 Task: In the Contact  AdelineBaker101@roundabouttheatre.org, schedule and save the meeting with title: 'Introducing Our Products and Services ', Select date: '3 September, 2023', select start time: 12:00:PM. Add location in person New York with meeting description: Kindly join this meeting to understand Product Demo and Service Presentation.. Logged in from softage.1@softage.net
Action: Mouse moved to (111, 67)
Screenshot: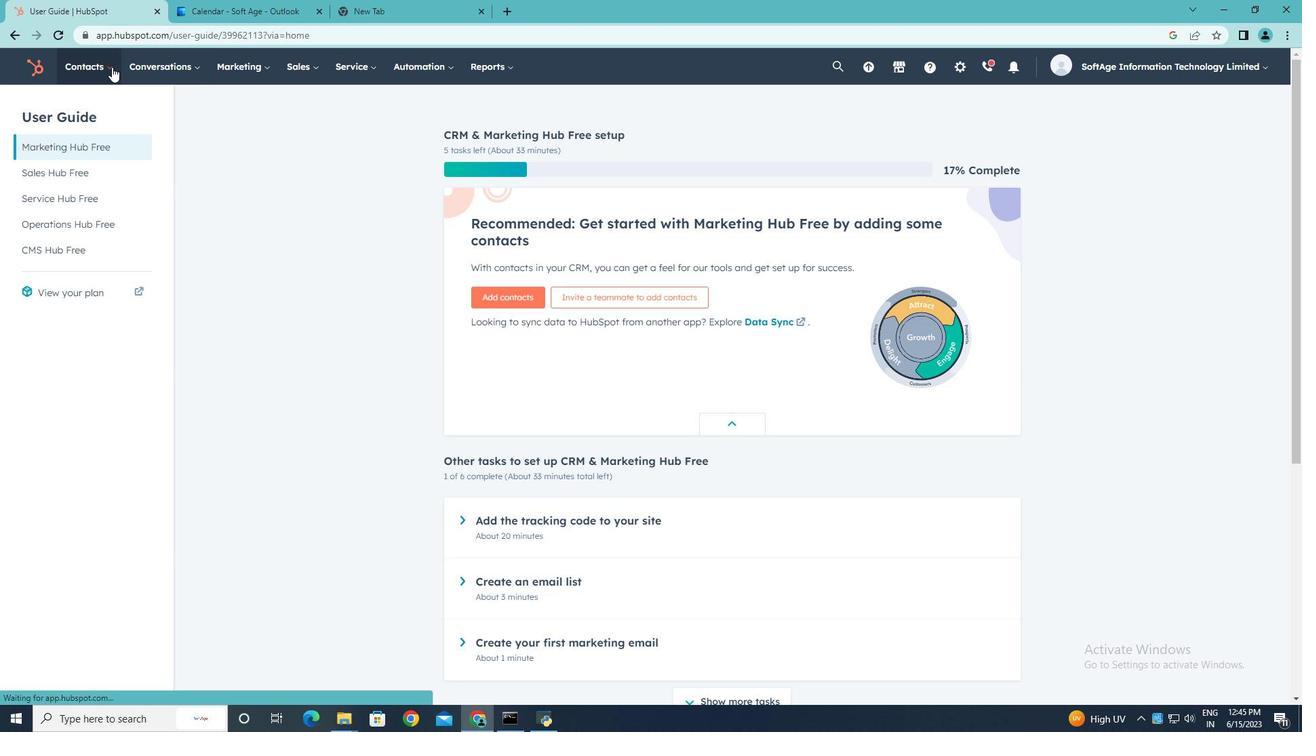 
Action: Mouse pressed left at (111, 67)
Screenshot: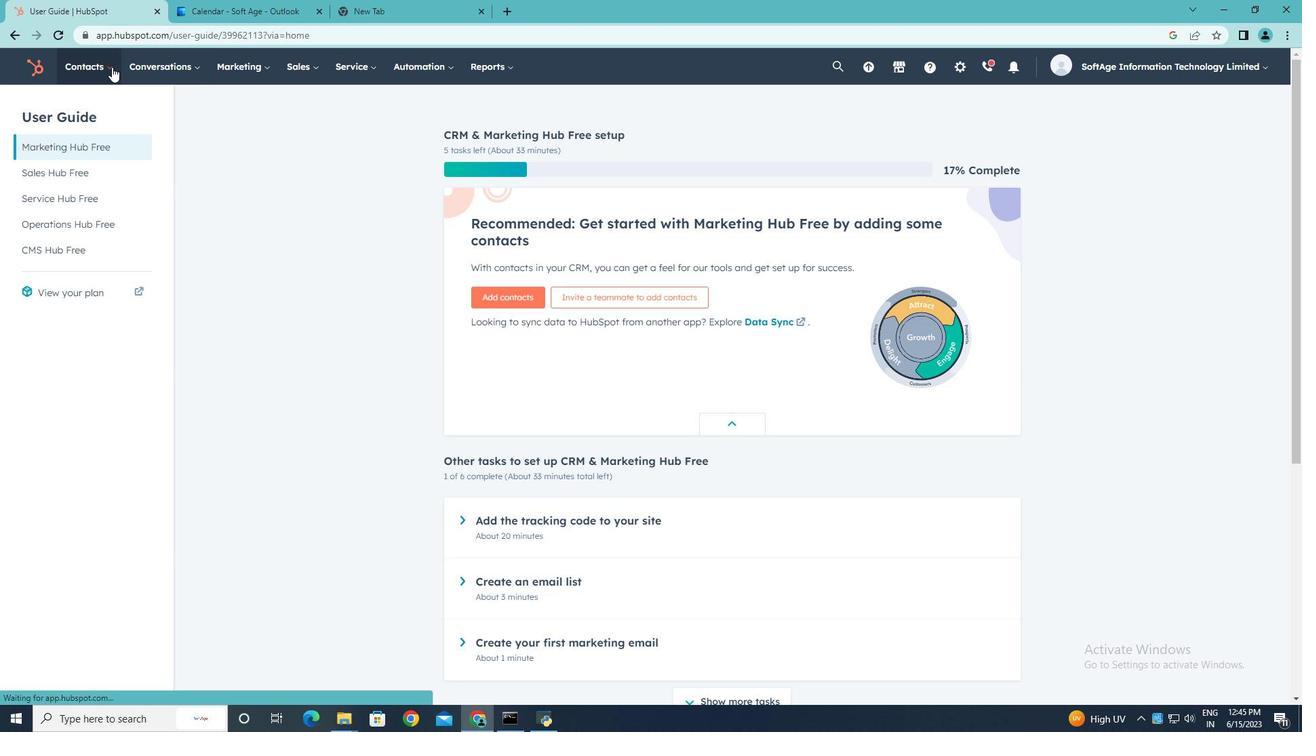 
Action: Mouse moved to (100, 104)
Screenshot: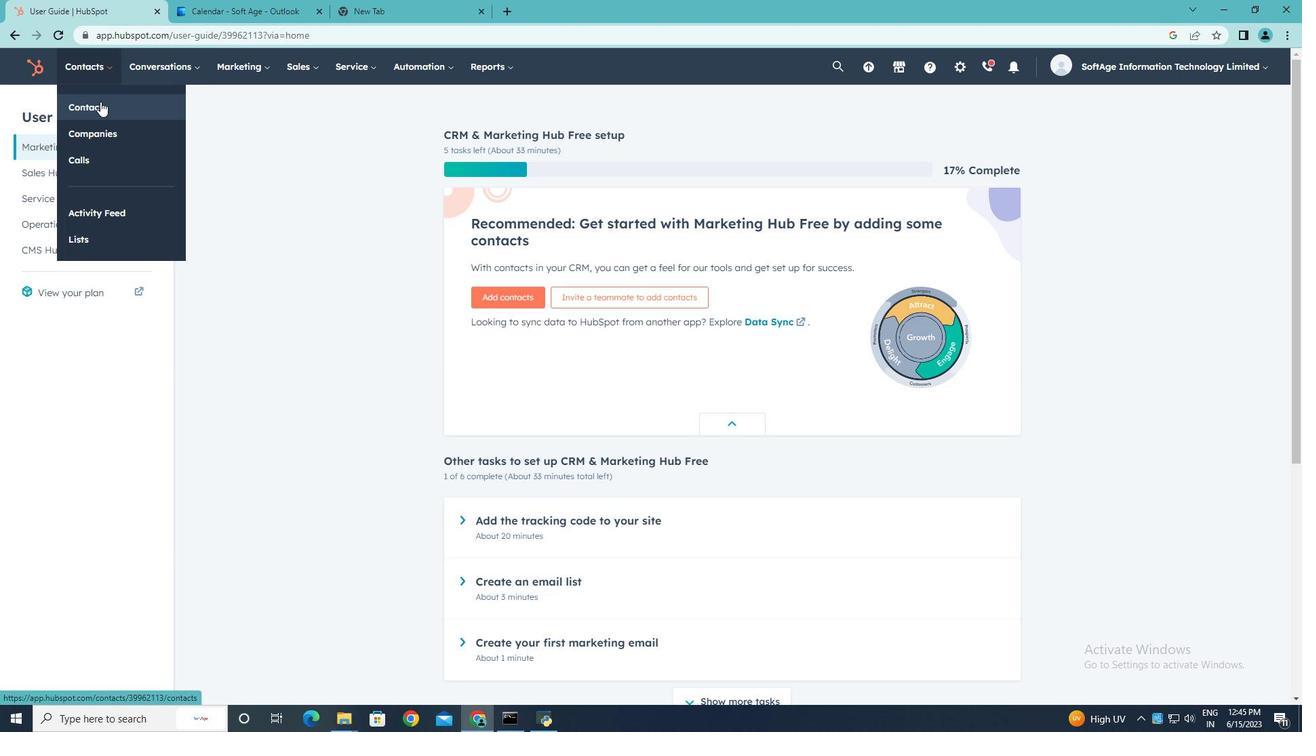 
Action: Mouse pressed left at (100, 104)
Screenshot: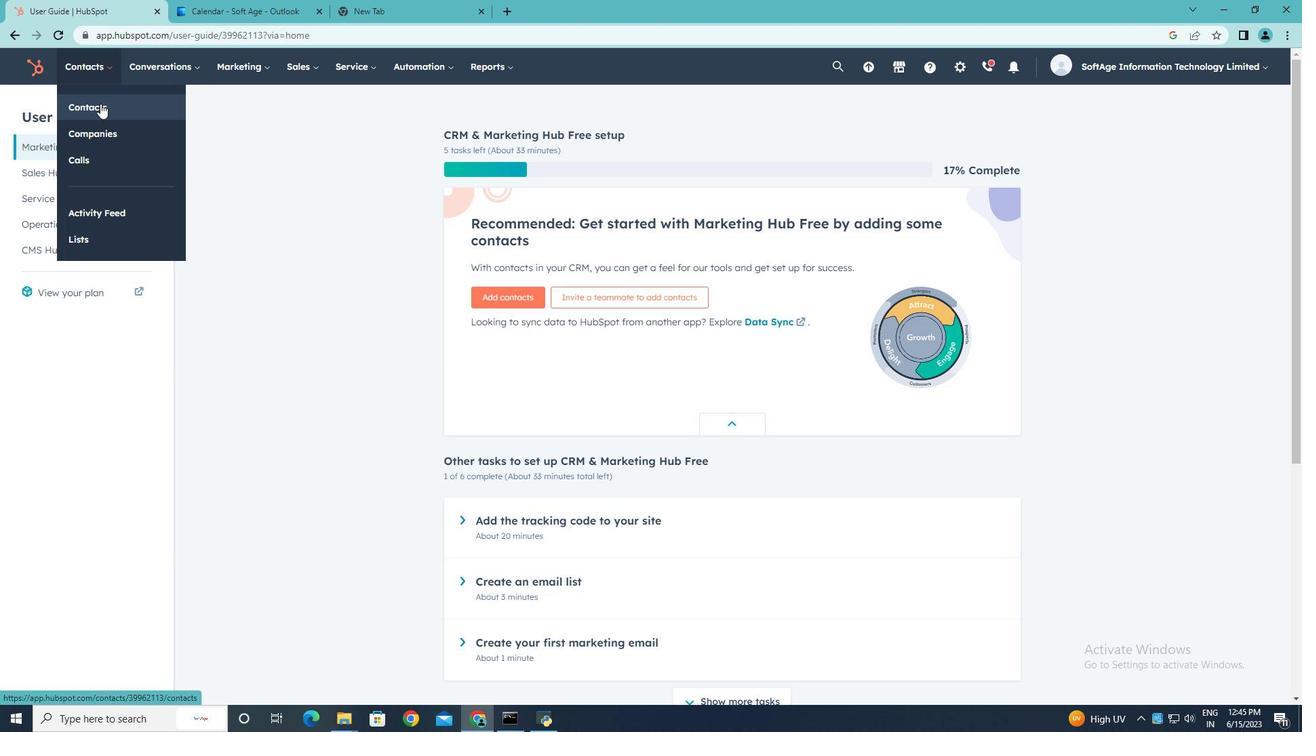 
Action: Mouse moved to (69, 223)
Screenshot: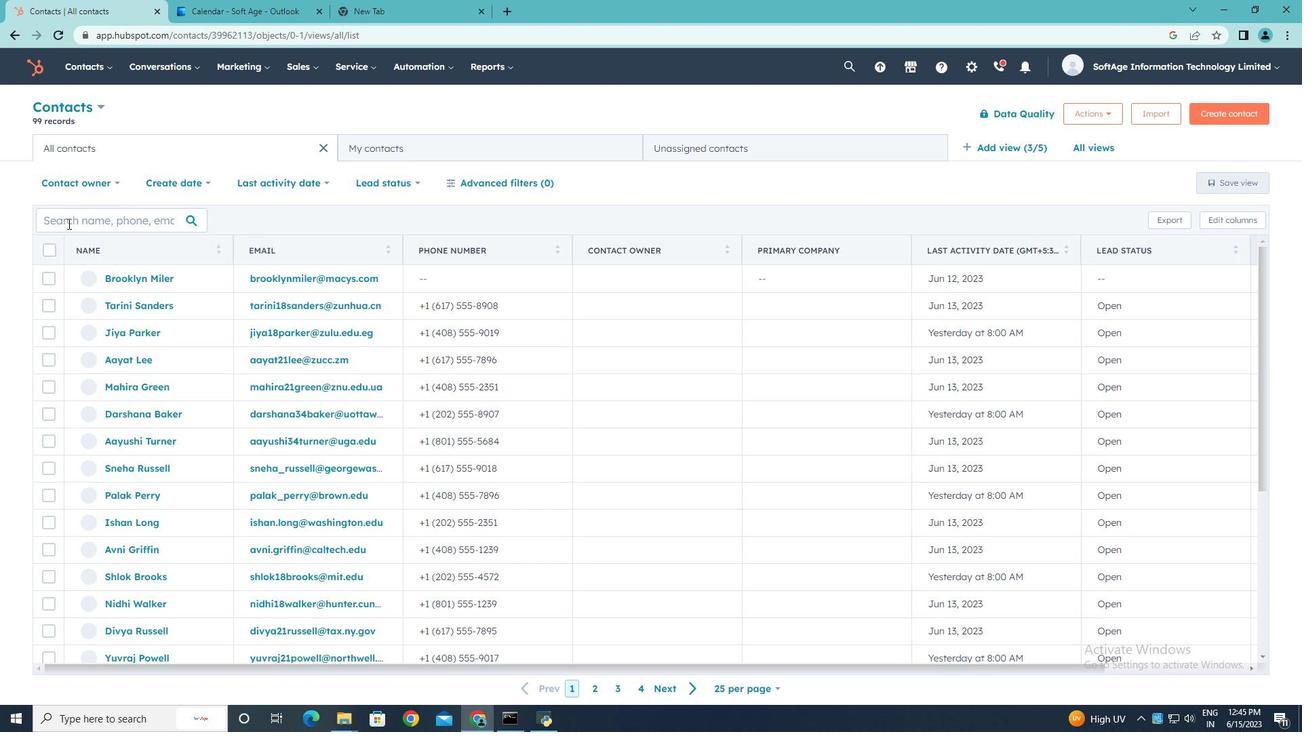 
Action: Mouse pressed left at (69, 223)
Screenshot: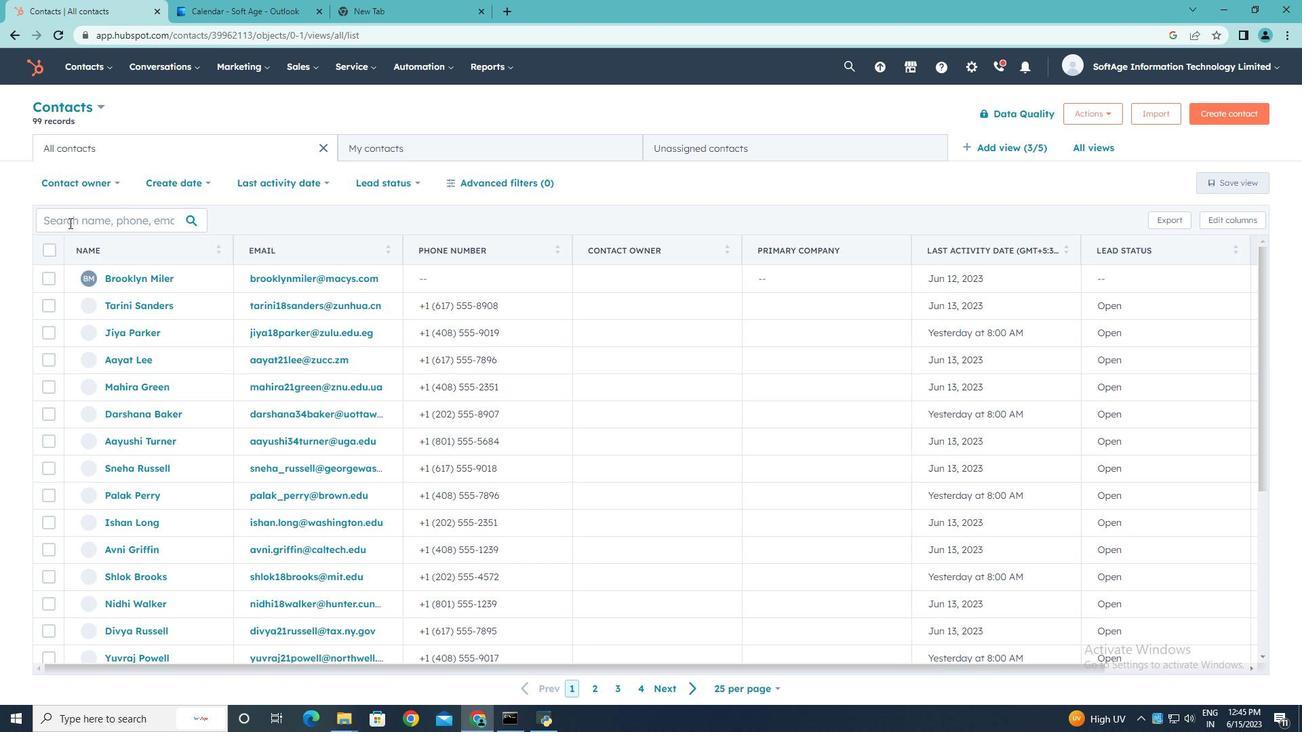 
Action: Key pressed <Key.shift>Adeline<Key.shift>Baker101<Key.shift>@roundabouttheatre.org
Screenshot: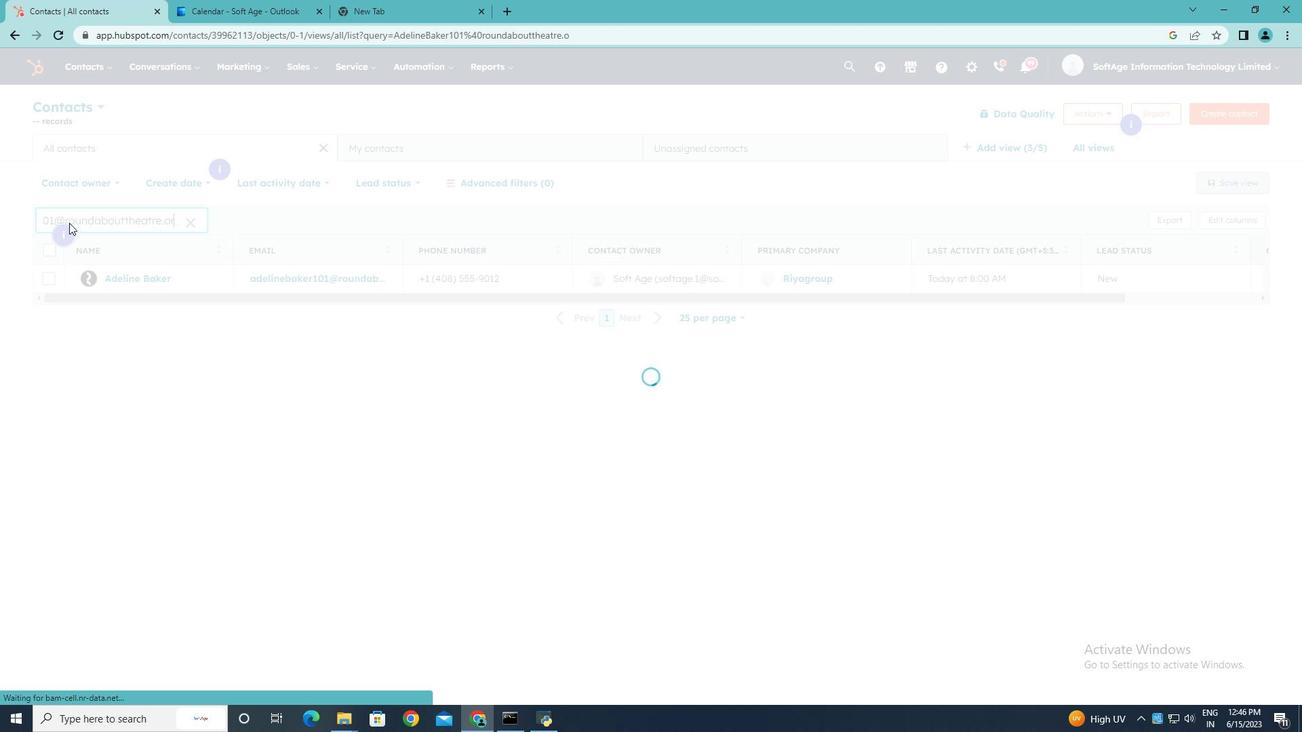 
Action: Mouse moved to (130, 277)
Screenshot: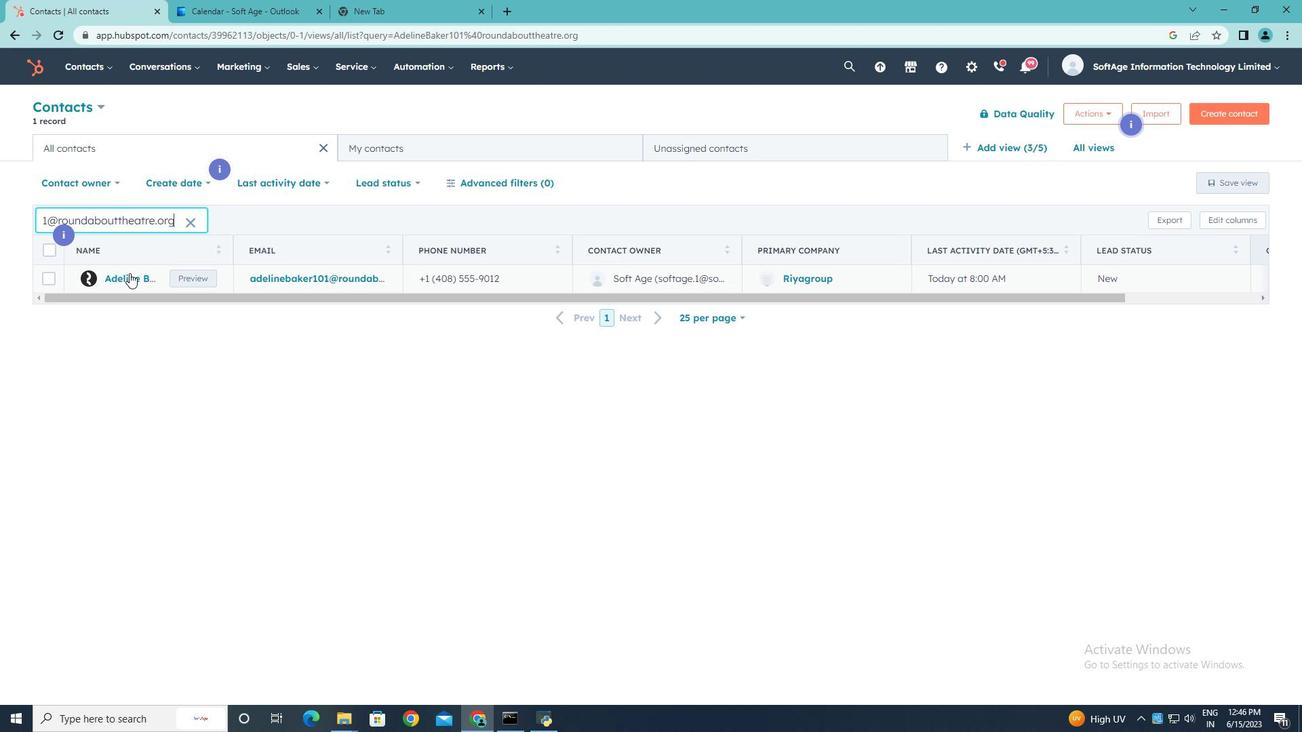 
Action: Mouse pressed left at (130, 277)
Screenshot: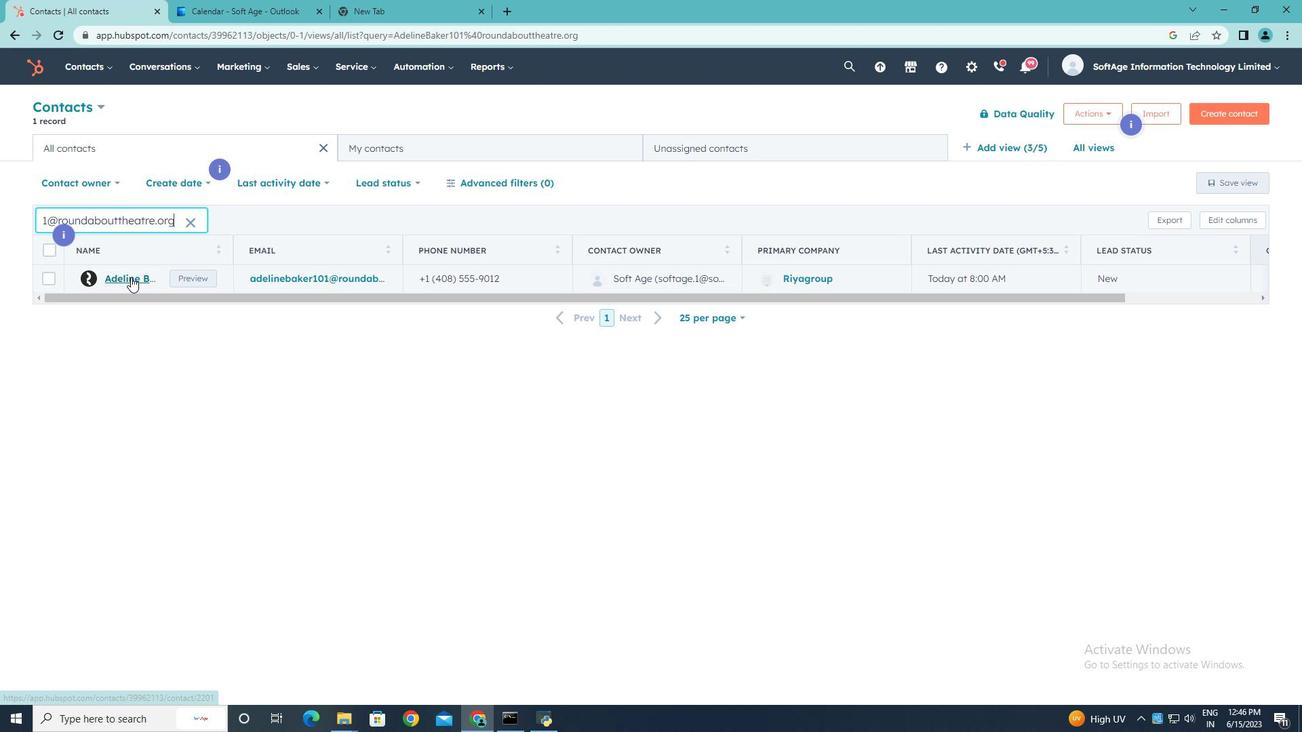 
Action: Mouse moved to (217, 222)
Screenshot: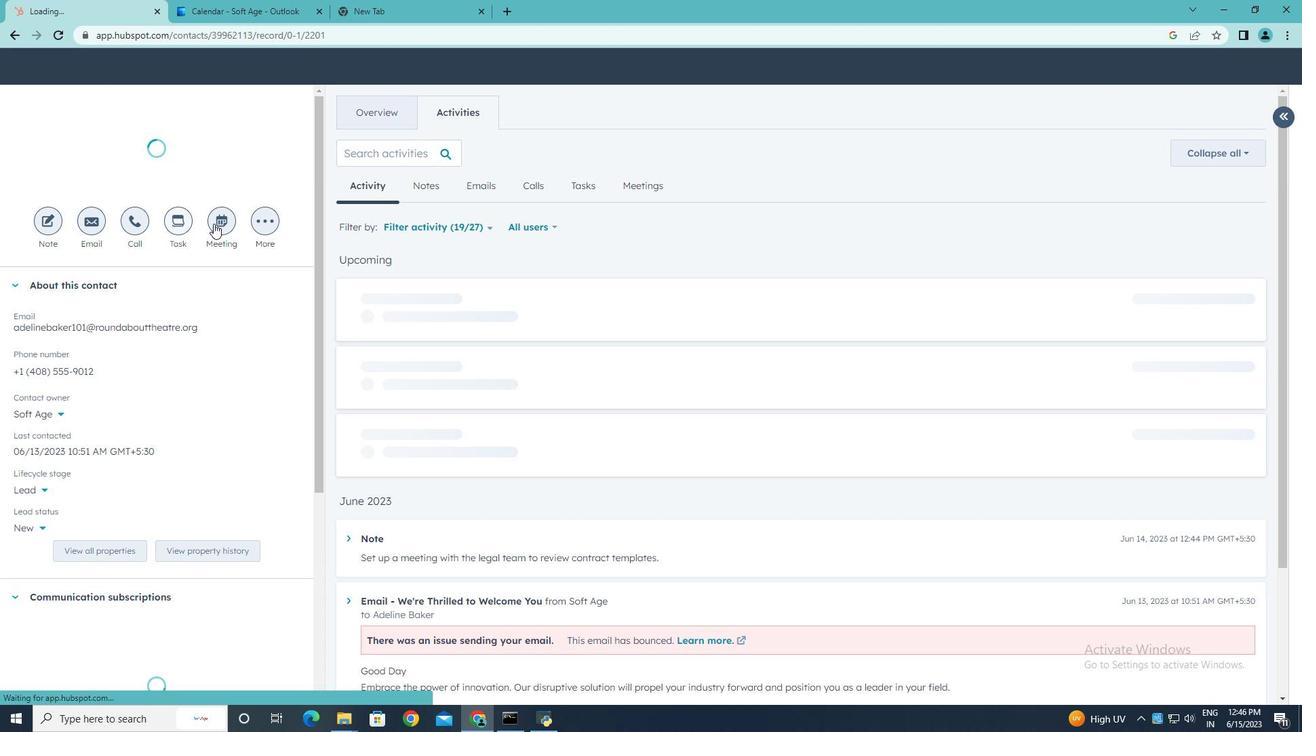 
Action: Mouse pressed left at (217, 222)
Screenshot: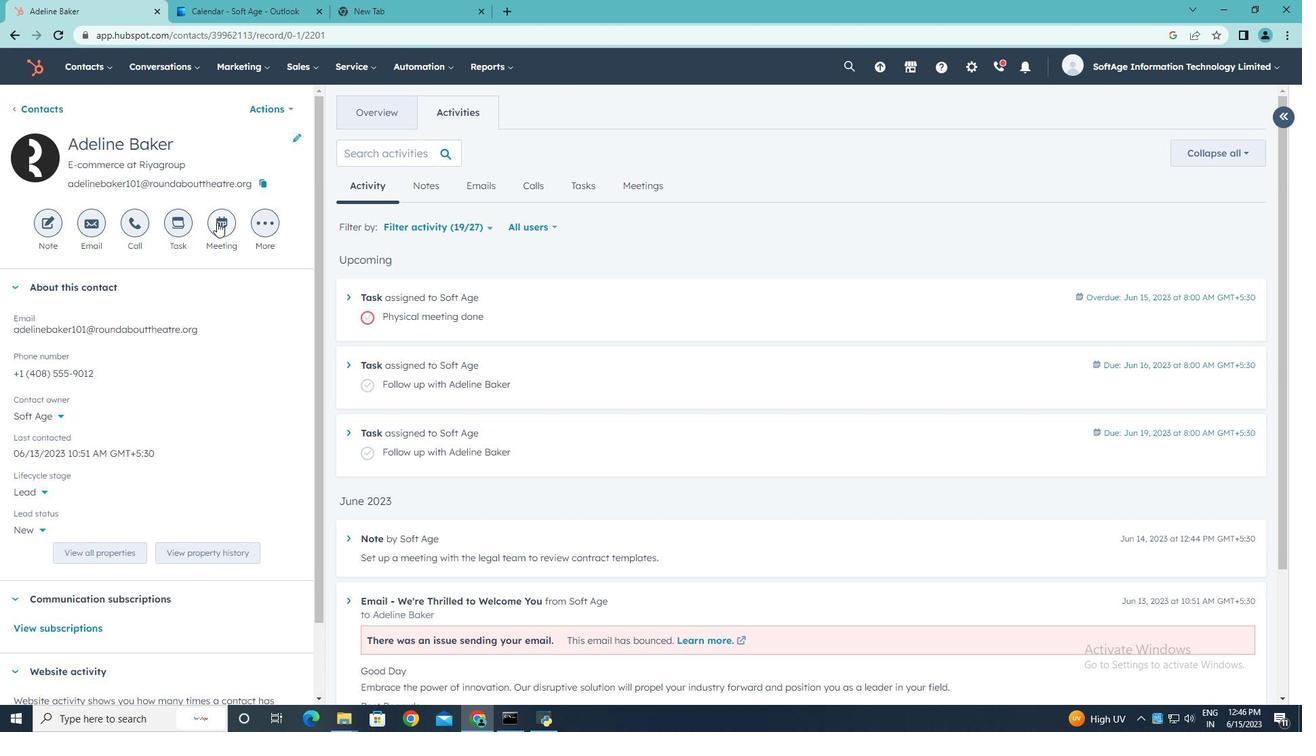 
Action: Key pressed <Key.shift>Introducing<Key.space><Key.shift>Our<Key.space><Key.shift>Pt<Key.backspace>roducts<Key.space><Key.shift>and<Key.space><Key.shift>Services.
Screenshot: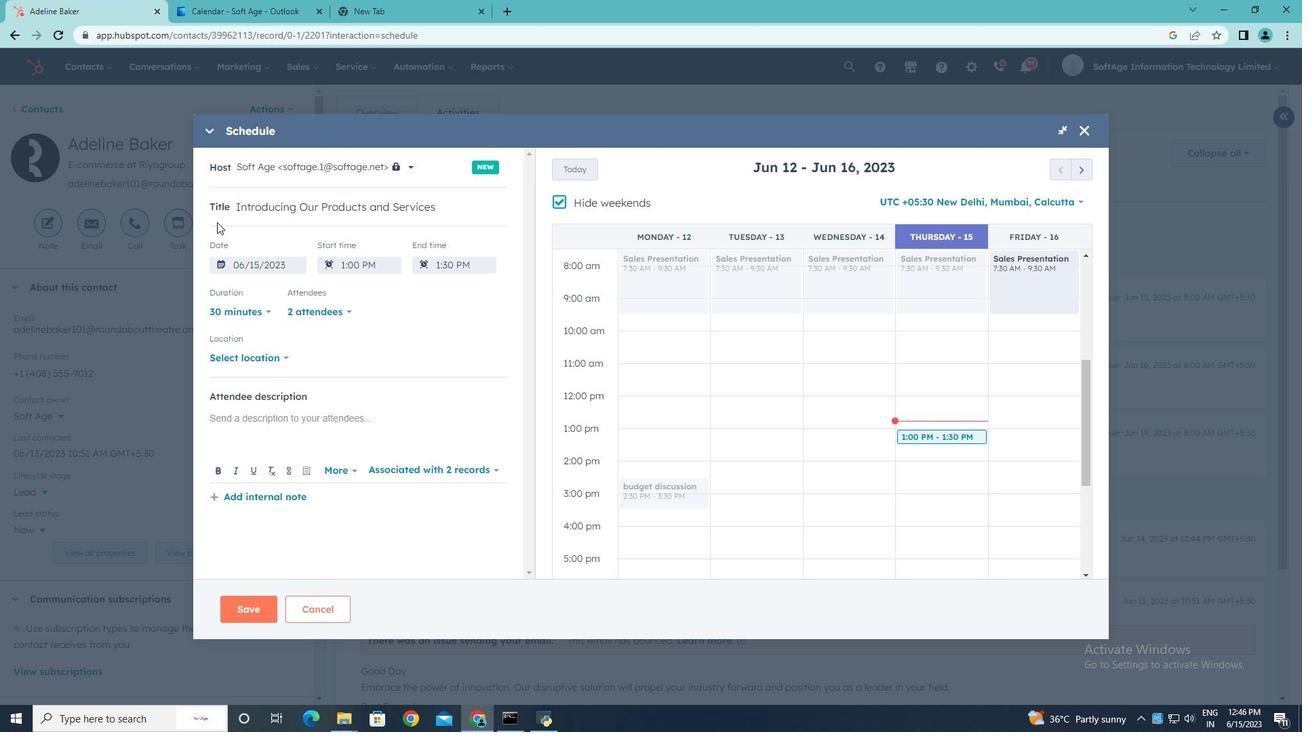 
Action: Mouse moved to (558, 198)
Screenshot: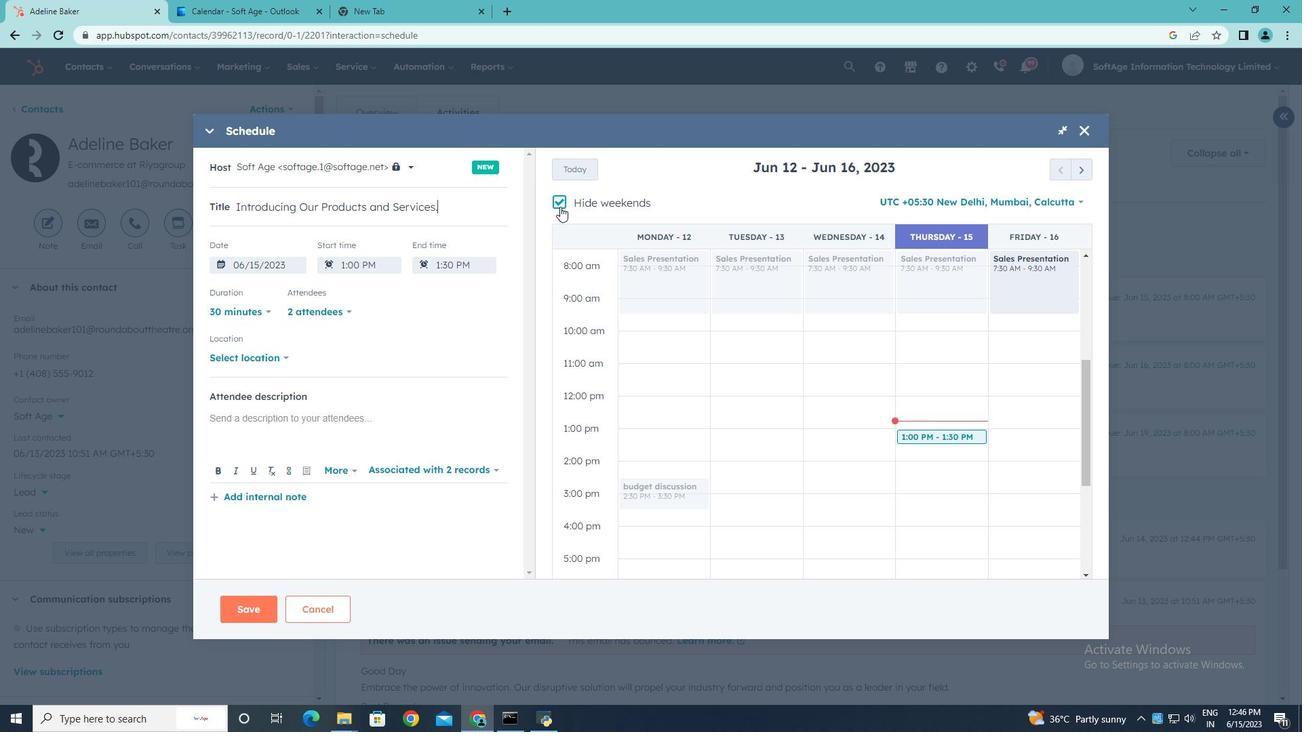 
Action: Mouse pressed left at (558, 198)
Screenshot: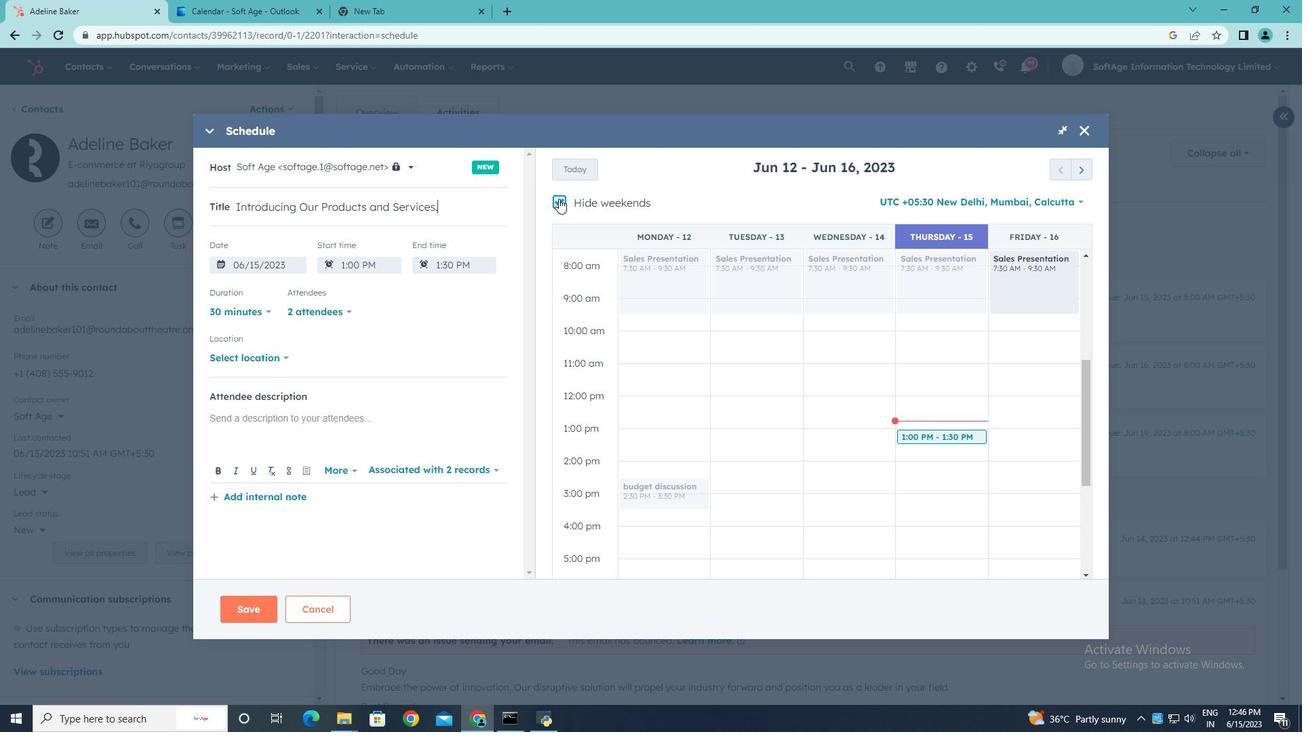 
Action: Mouse moved to (1081, 170)
Screenshot: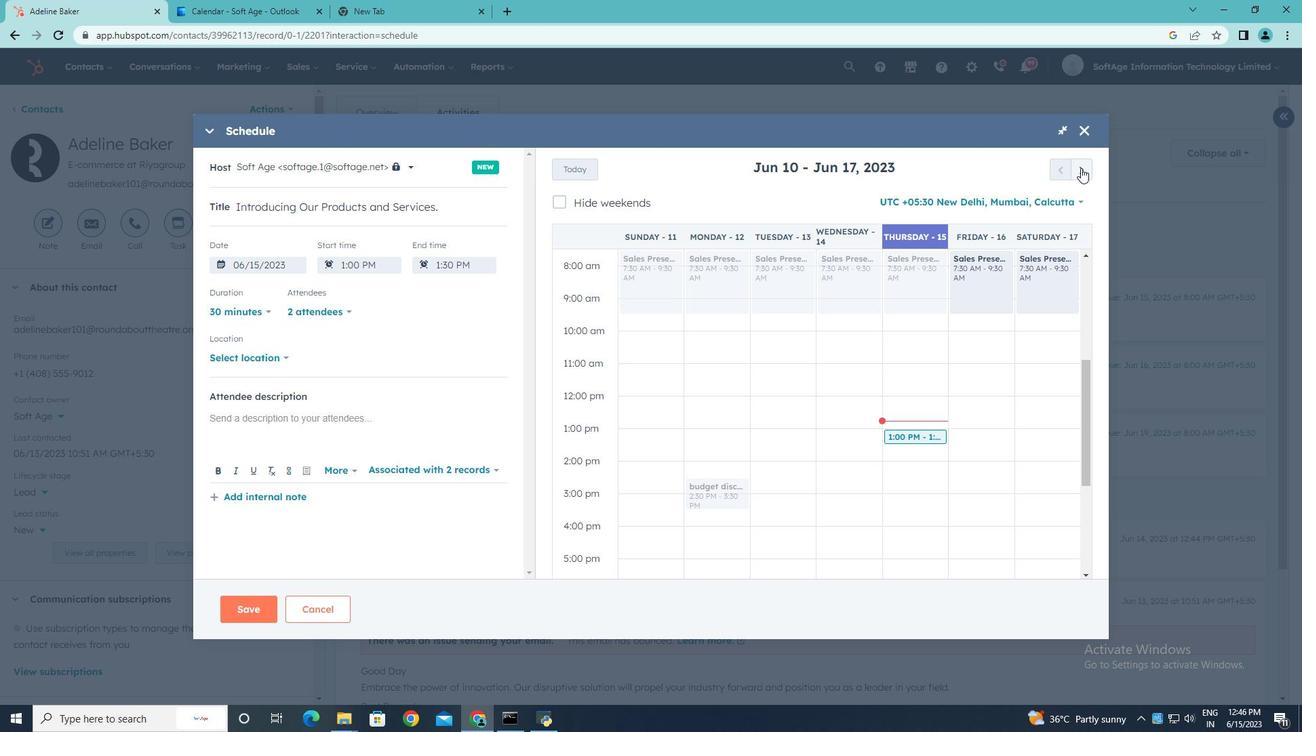 
Action: Mouse pressed left at (1081, 170)
Screenshot: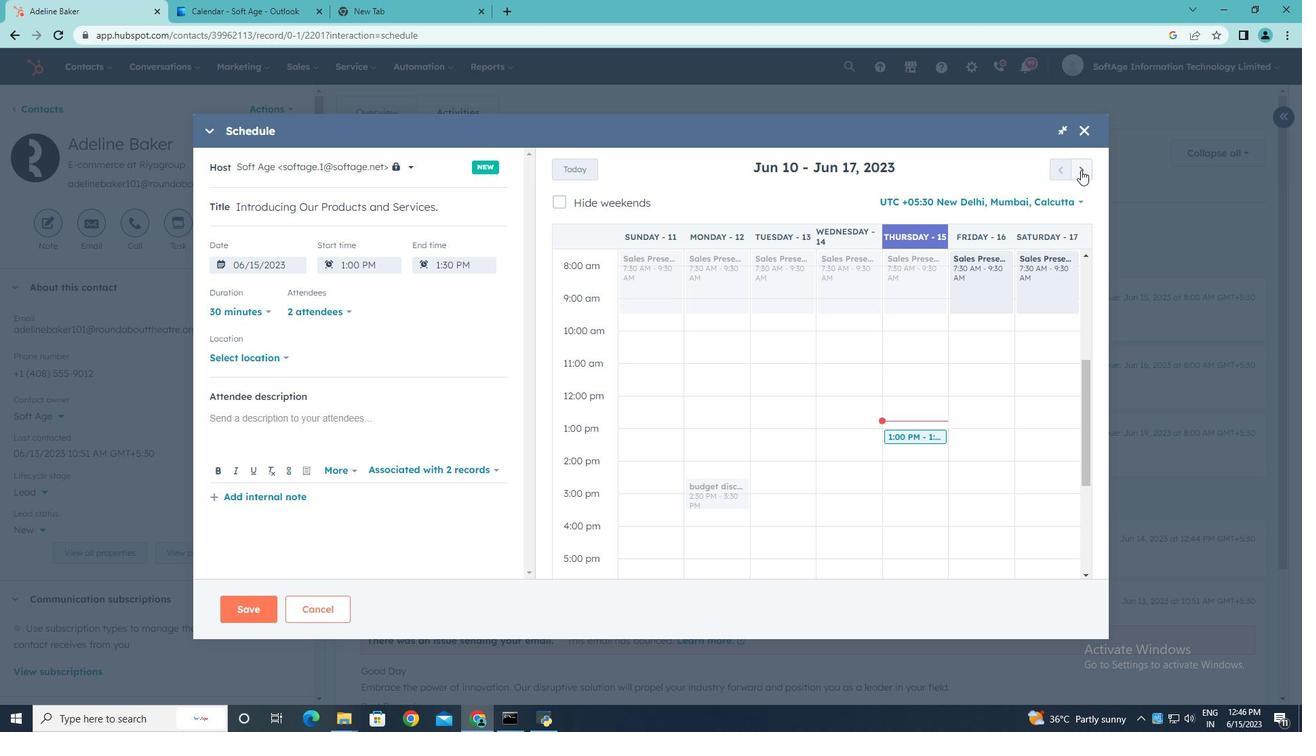 
Action: Mouse pressed left at (1081, 170)
Screenshot: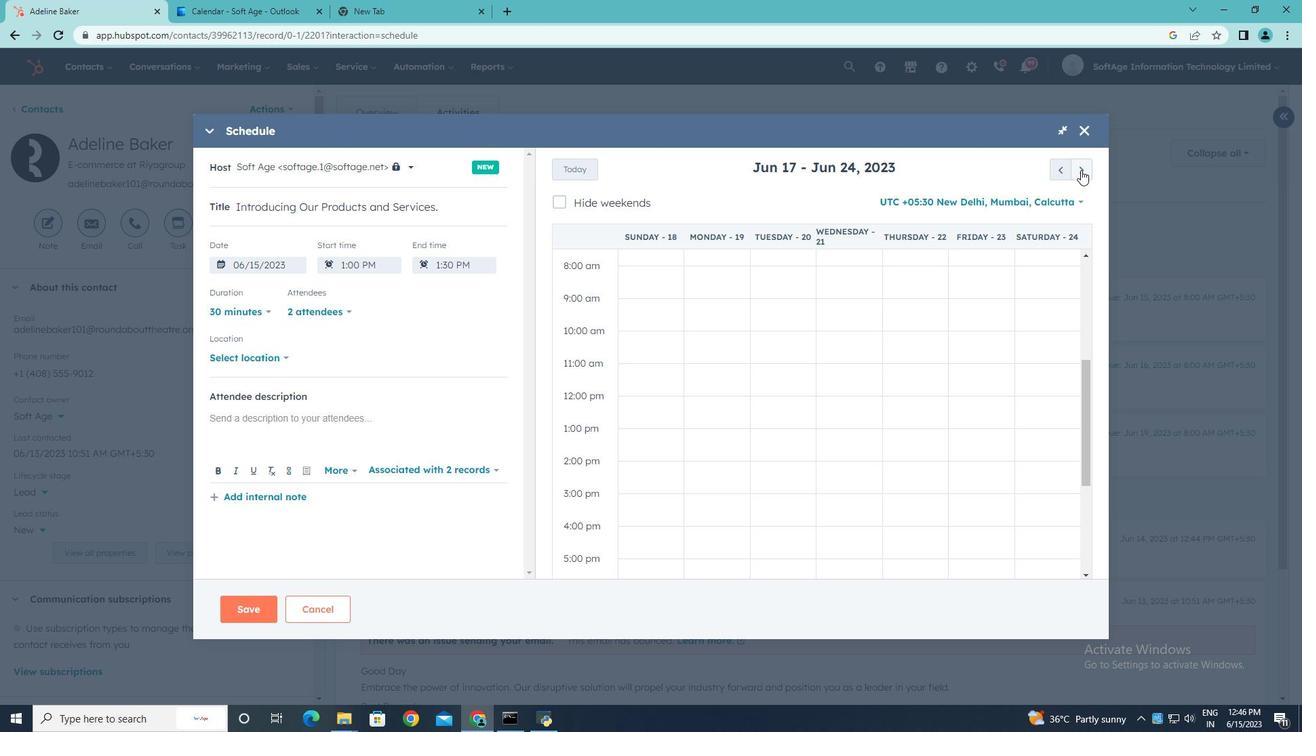 
Action: Mouse pressed left at (1081, 170)
Screenshot: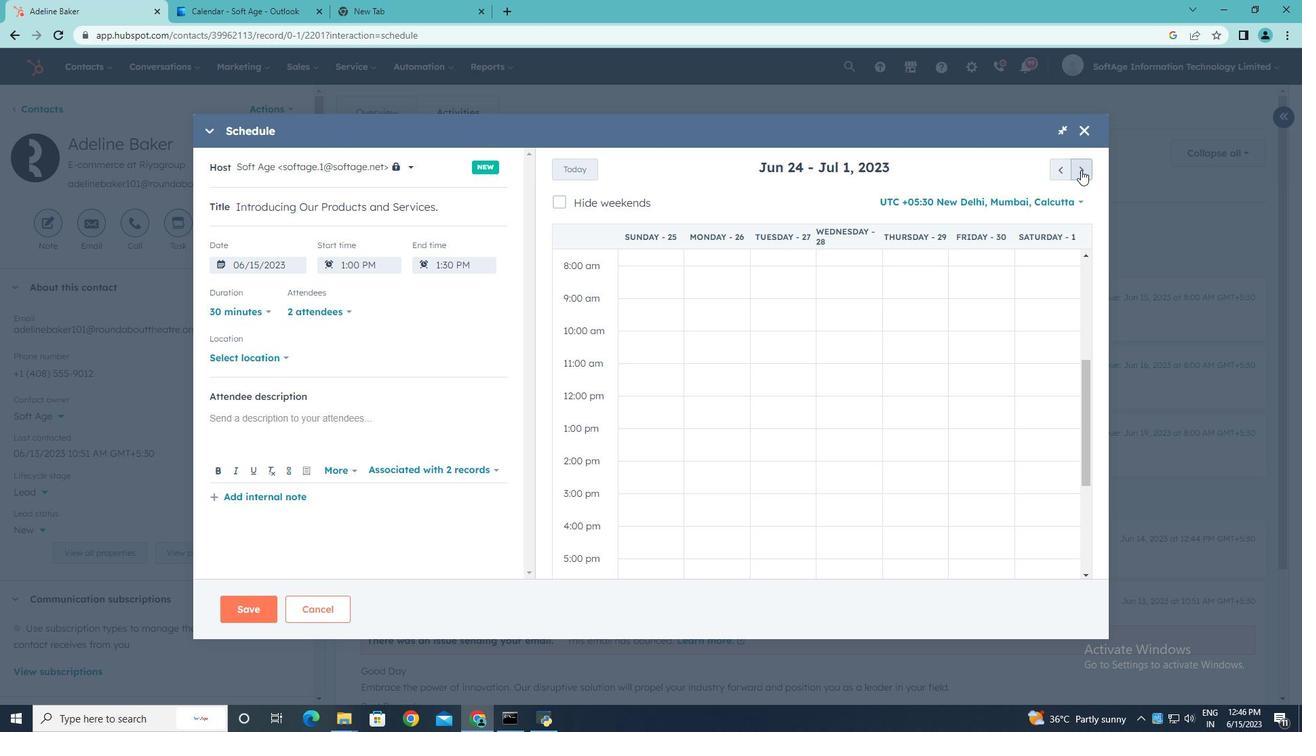 
Action: Mouse pressed left at (1081, 170)
Screenshot: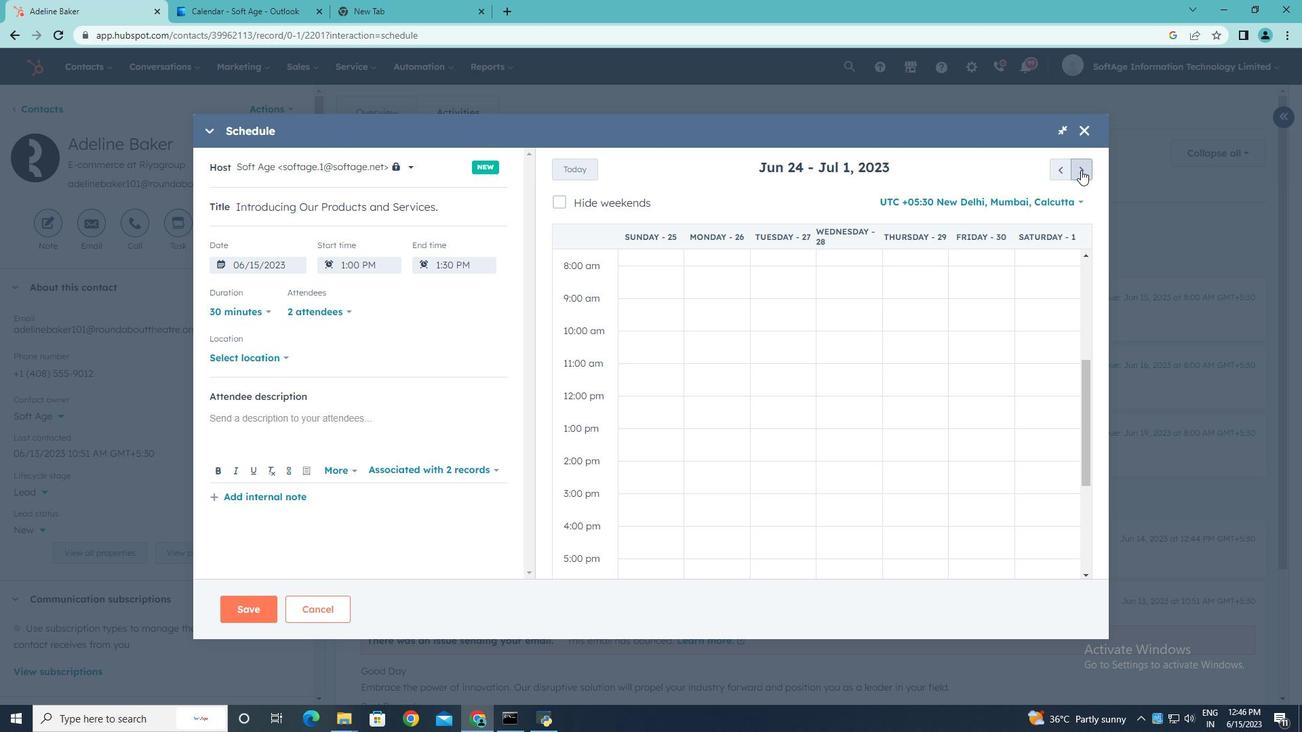 
Action: Mouse pressed left at (1081, 170)
Screenshot: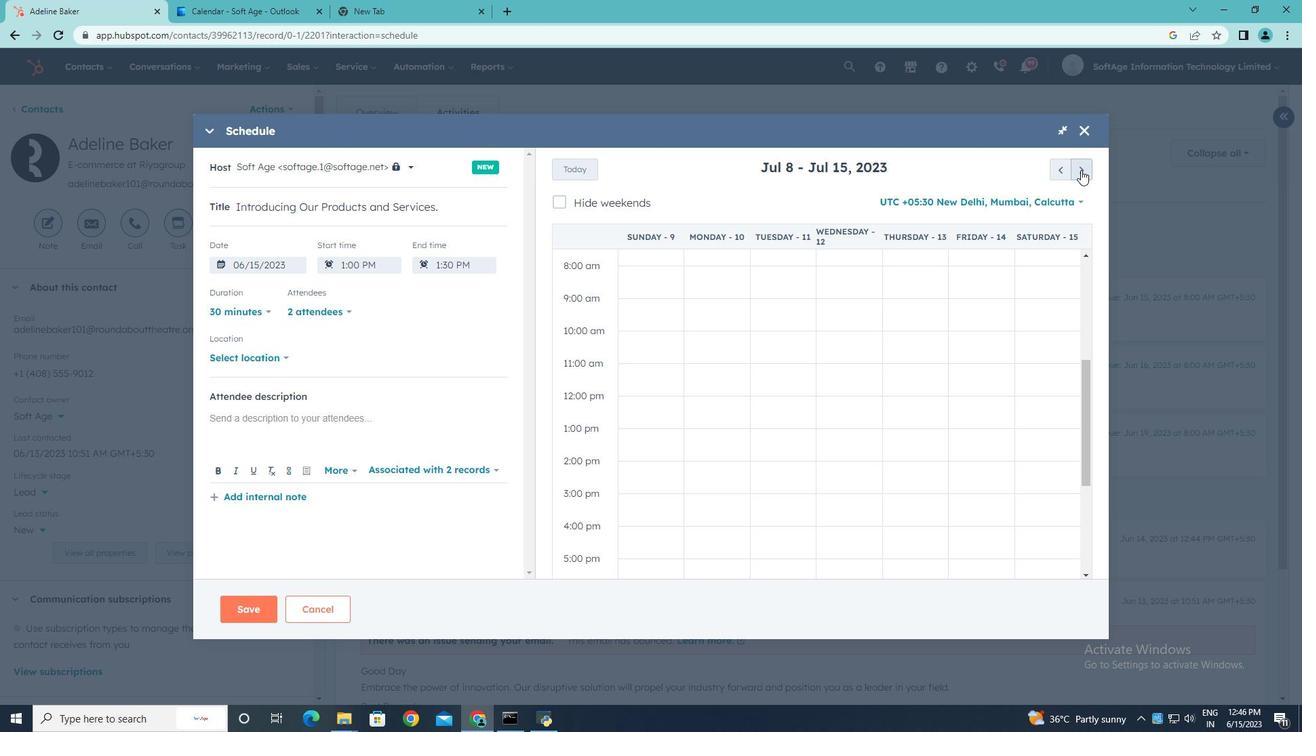 
Action: Mouse pressed left at (1081, 170)
Screenshot: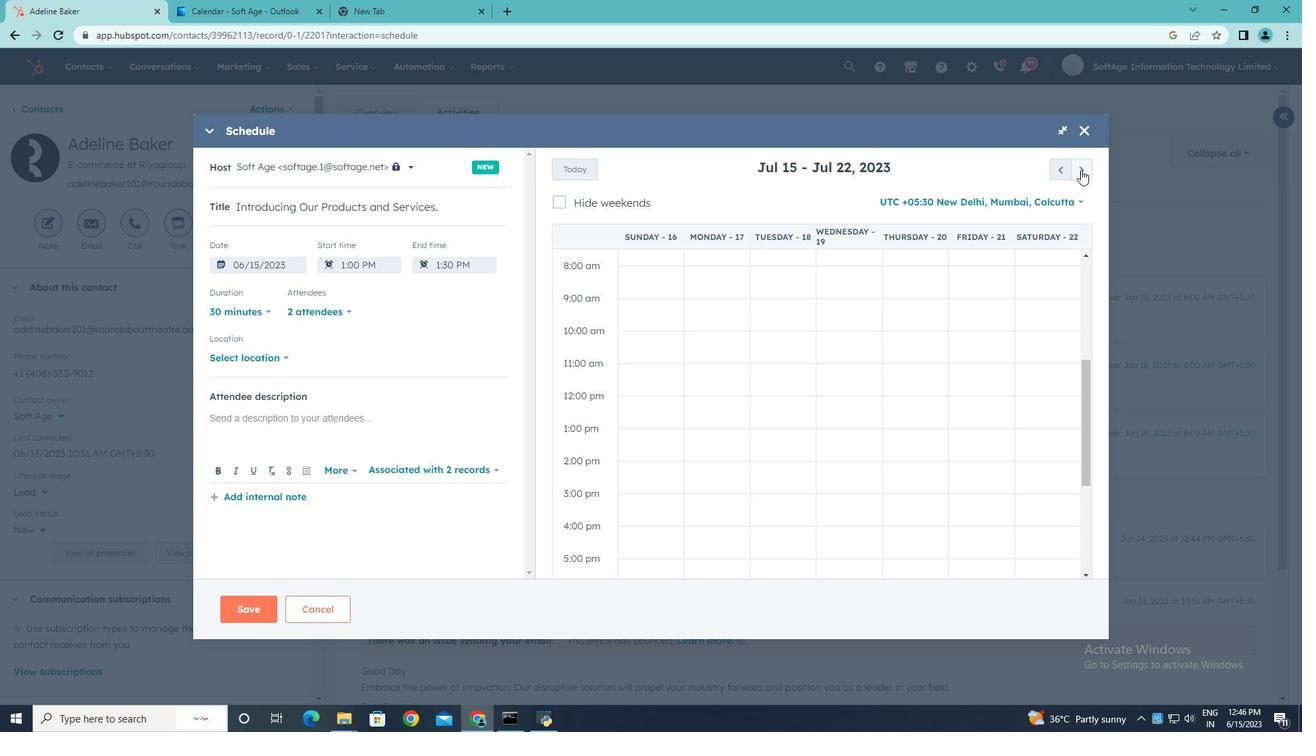 
Action: Mouse pressed left at (1081, 170)
Screenshot: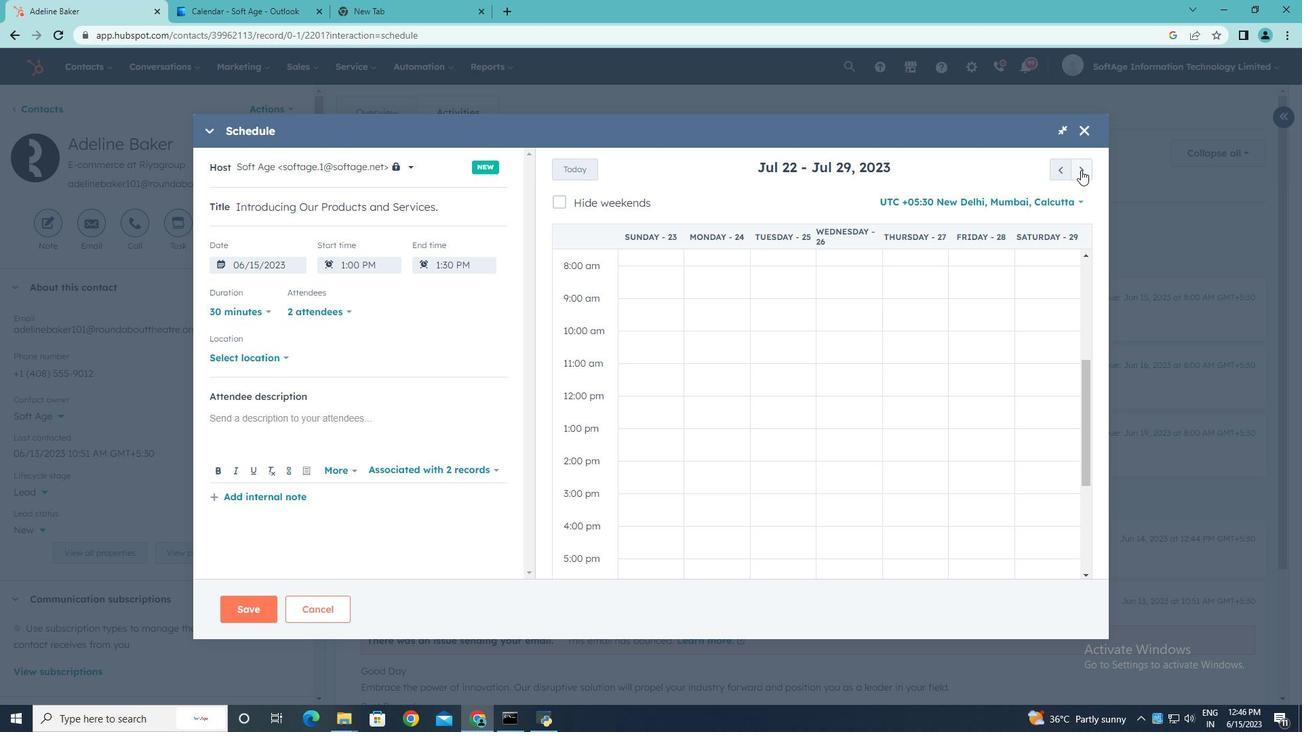 
Action: Mouse pressed left at (1081, 170)
Screenshot: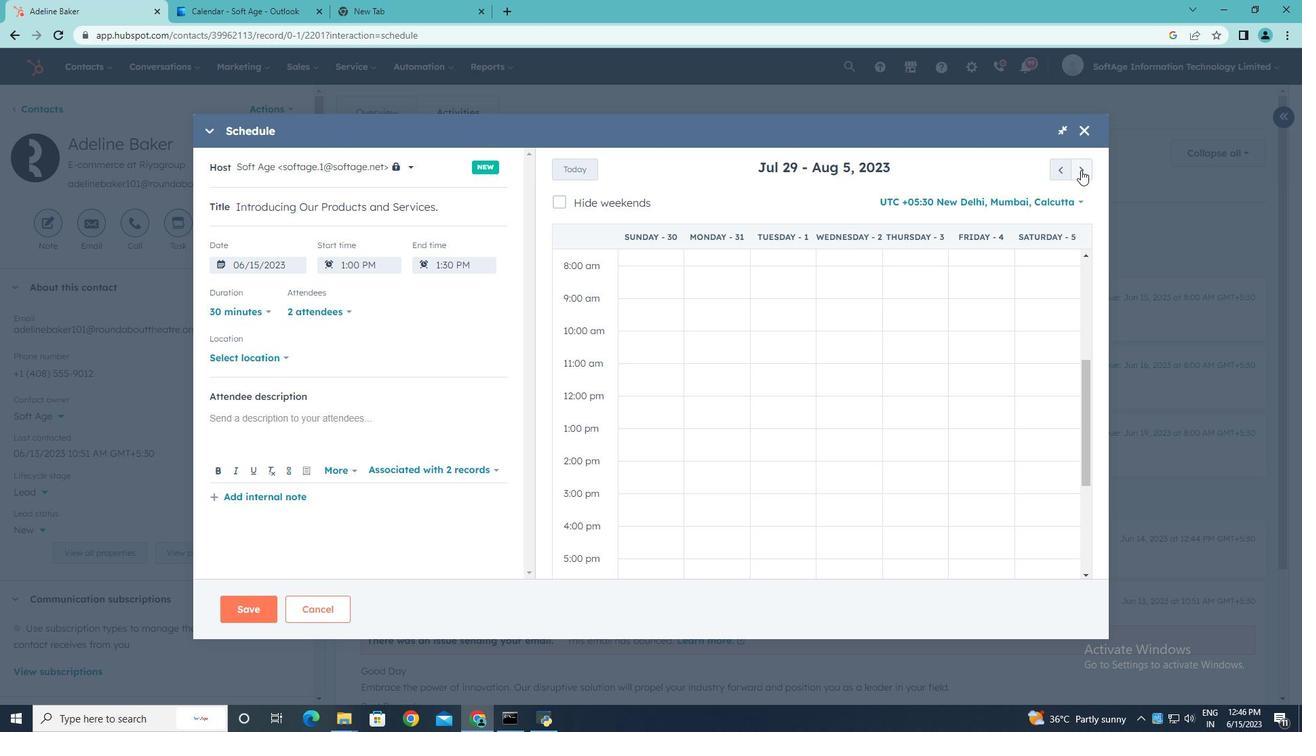 
Action: Mouse moved to (1077, 168)
Screenshot: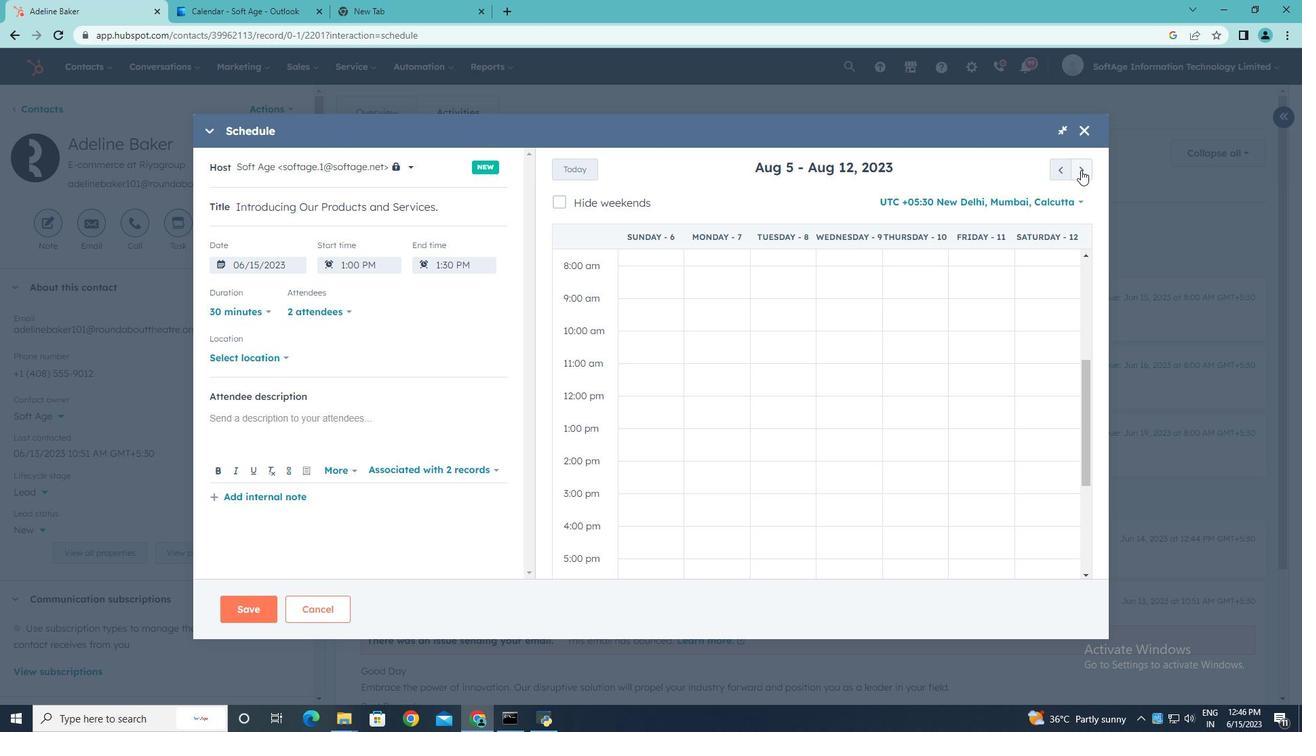 
Action: Mouse pressed left at (1077, 168)
Screenshot: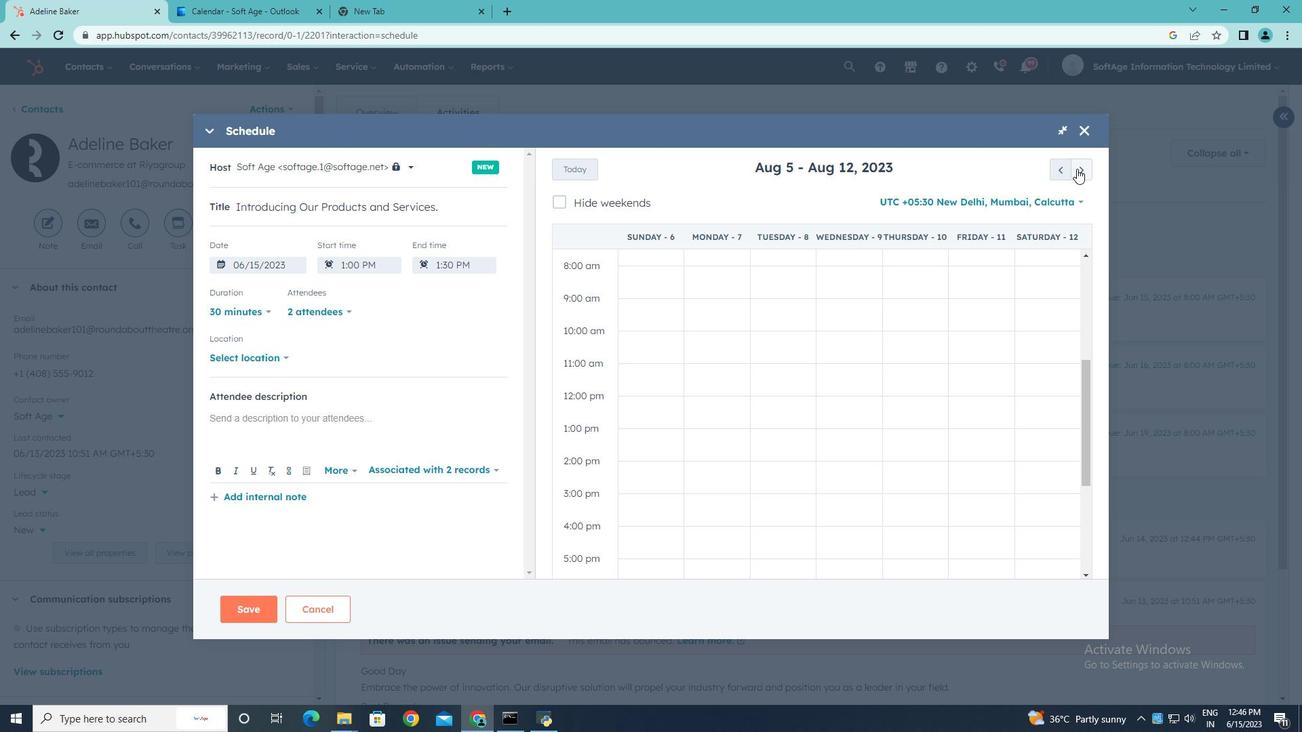 
Action: Mouse pressed left at (1077, 168)
Screenshot: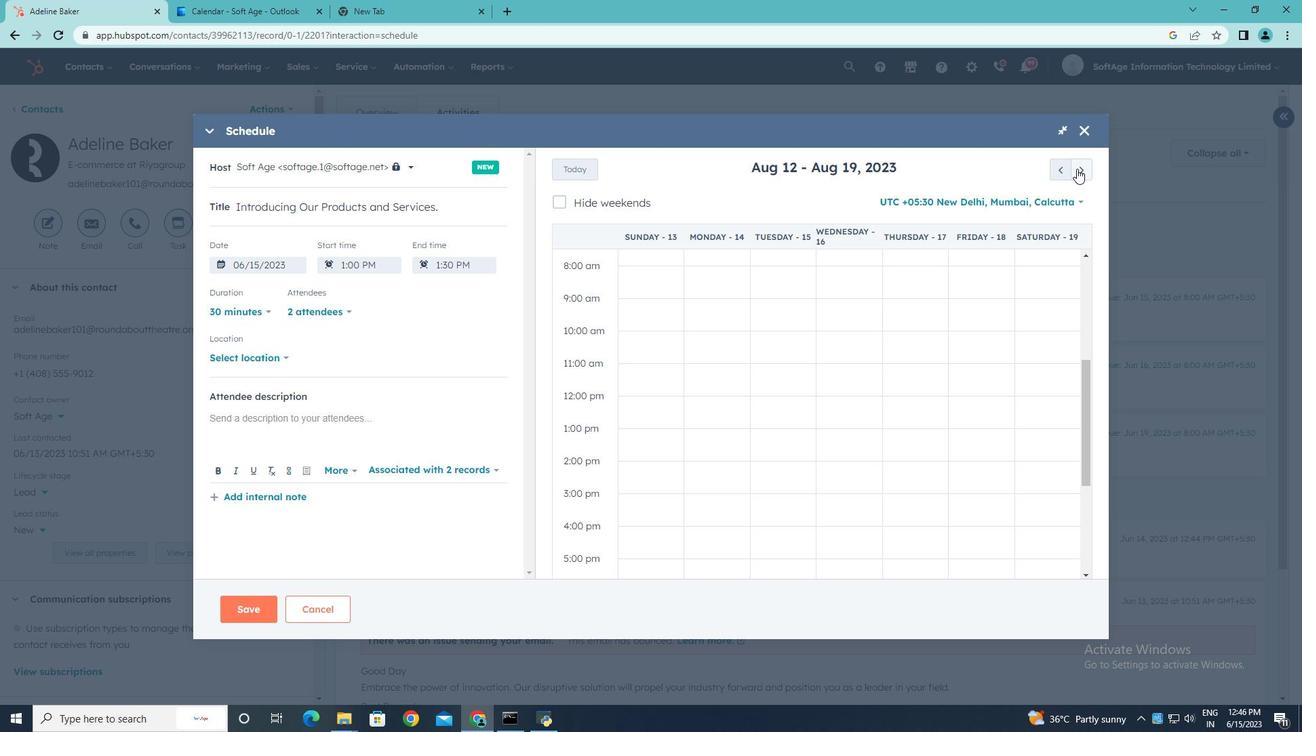 
Action: Mouse pressed left at (1077, 168)
Screenshot: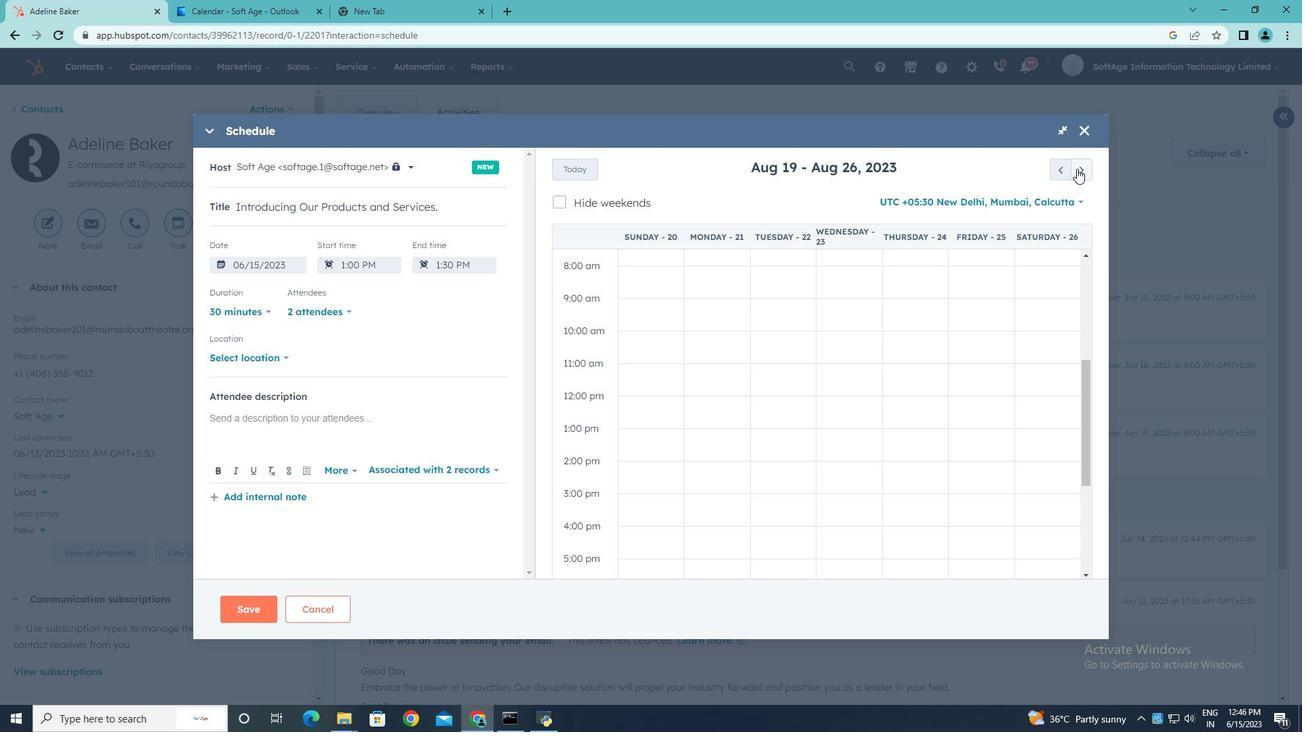 
Action: Mouse pressed left at (1077, 168)
Screenshot: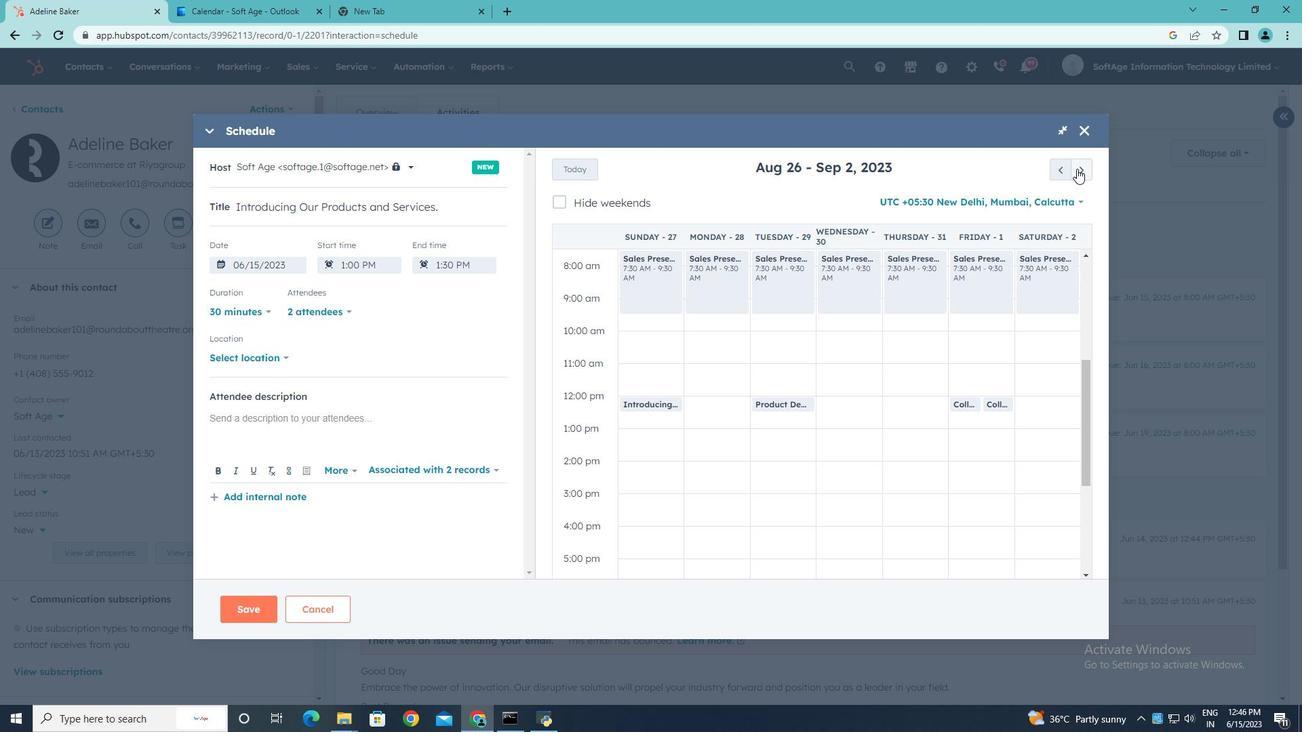 
Action: Mouse moved to (628, 399)
Screenshot: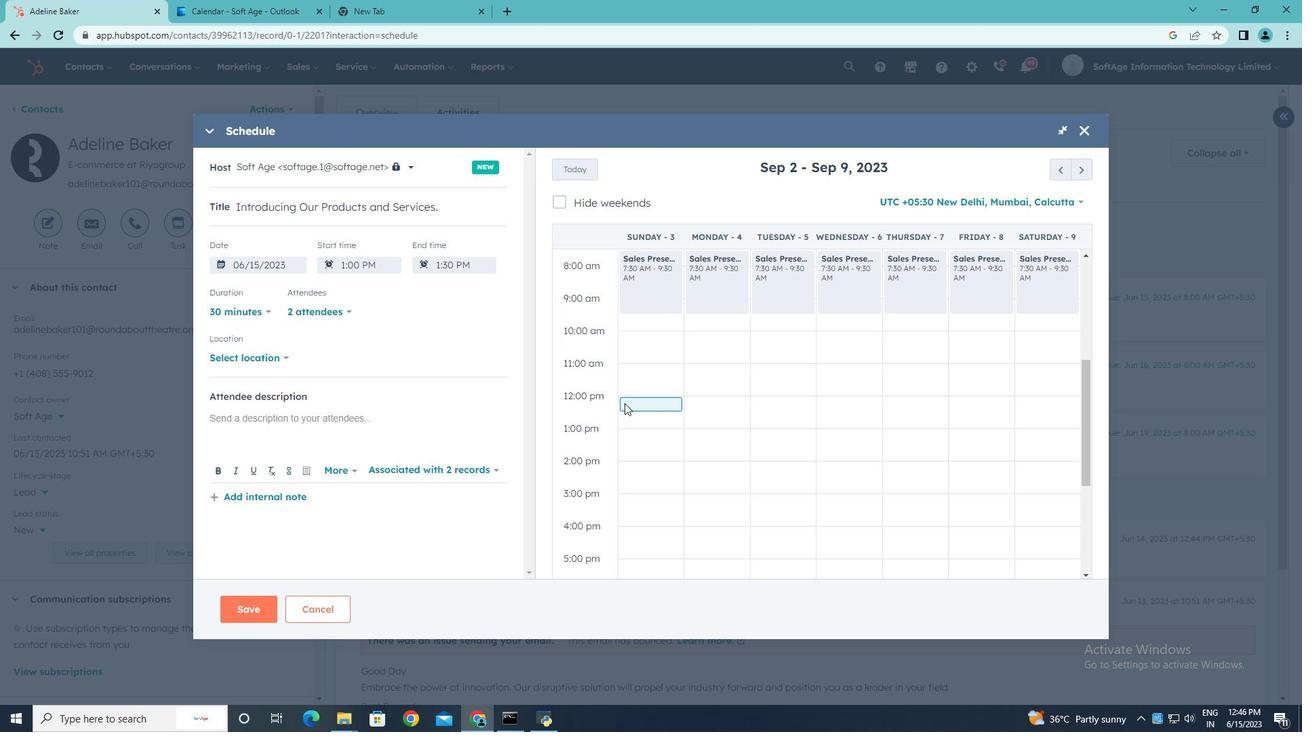 
Action: Mouse pressed left at (628, 399)
Screenshot: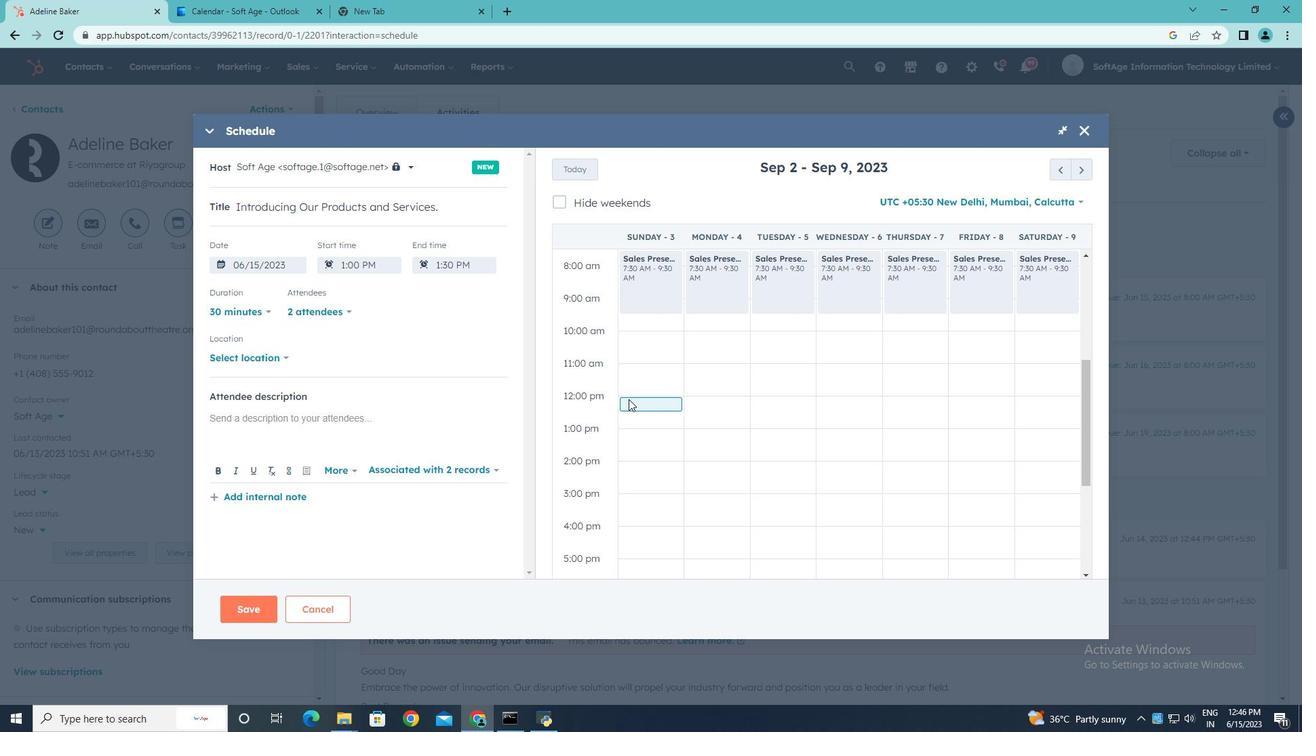 
Action: Mouse moved to (288, 356)
Screenshot: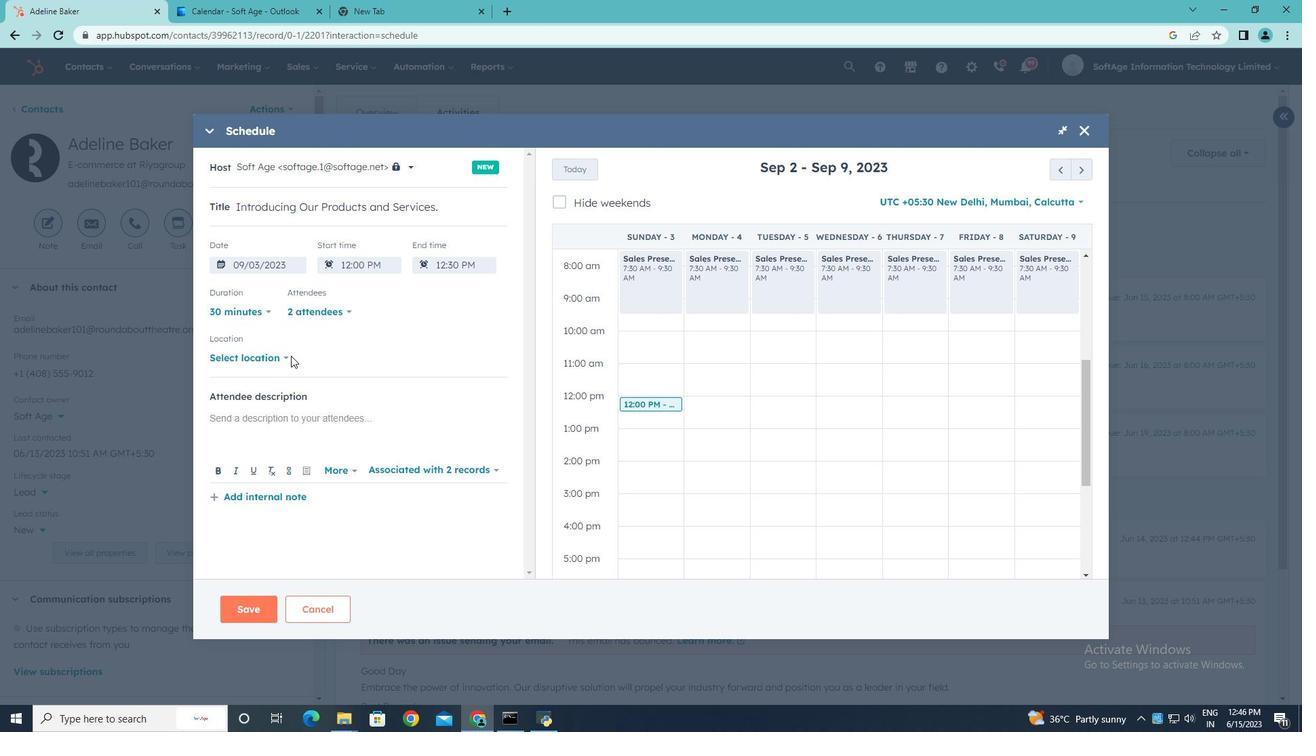 
Action: Mouse pressed left at (288, 356)
Screenshot: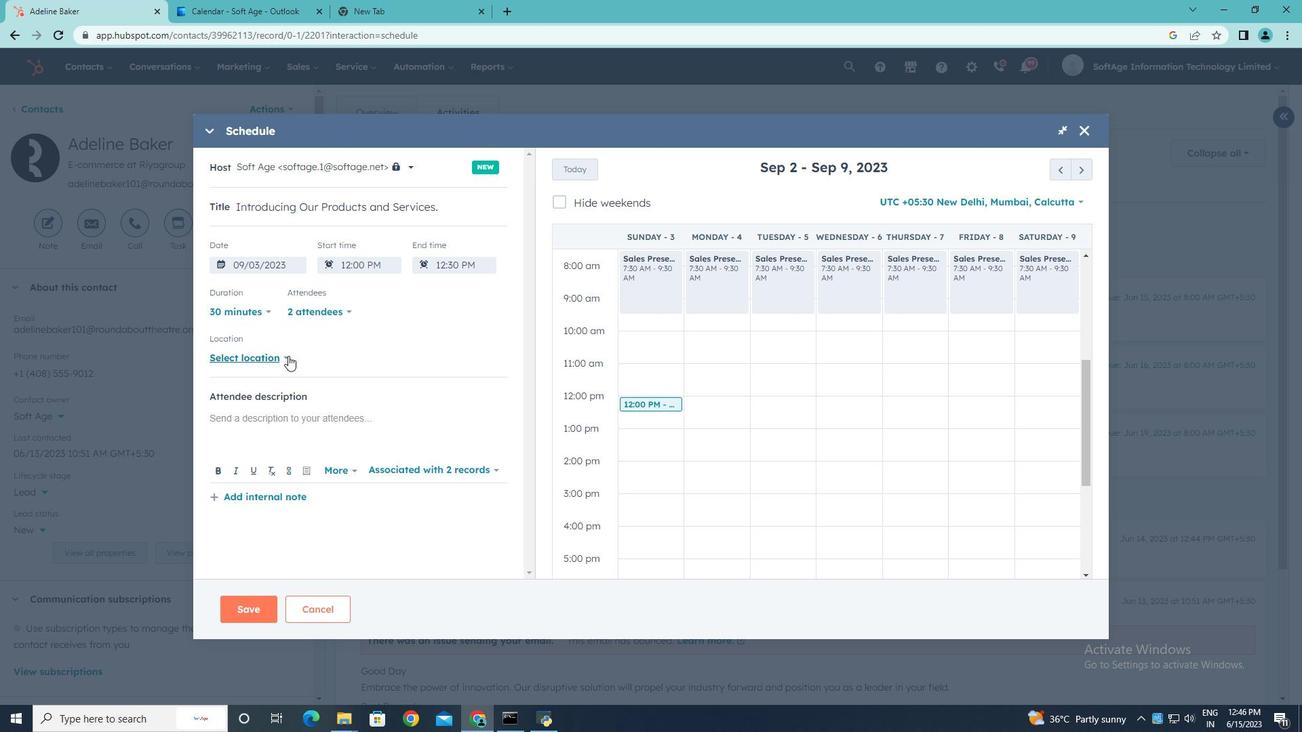 
Action: Mouse moved to (323, 350)
Screenshot: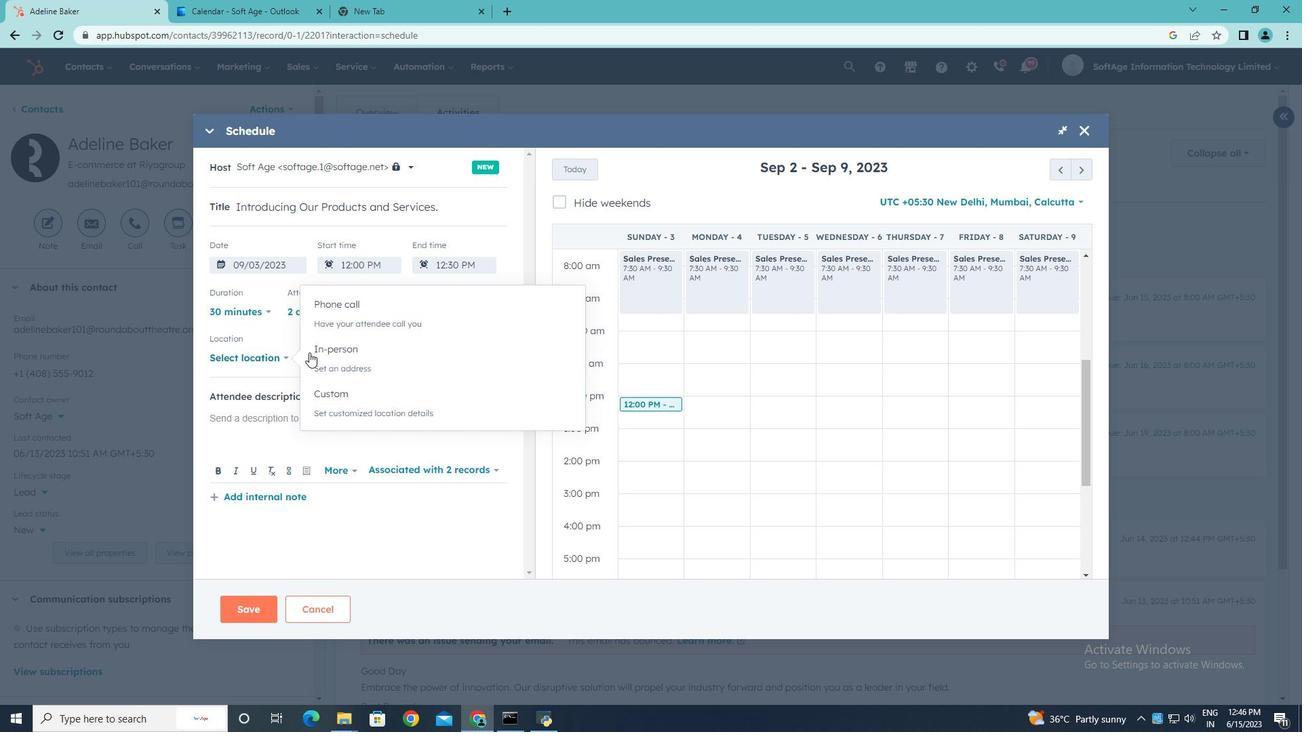 
Action: Mouse pressed left at (323, 350)
Screenshot: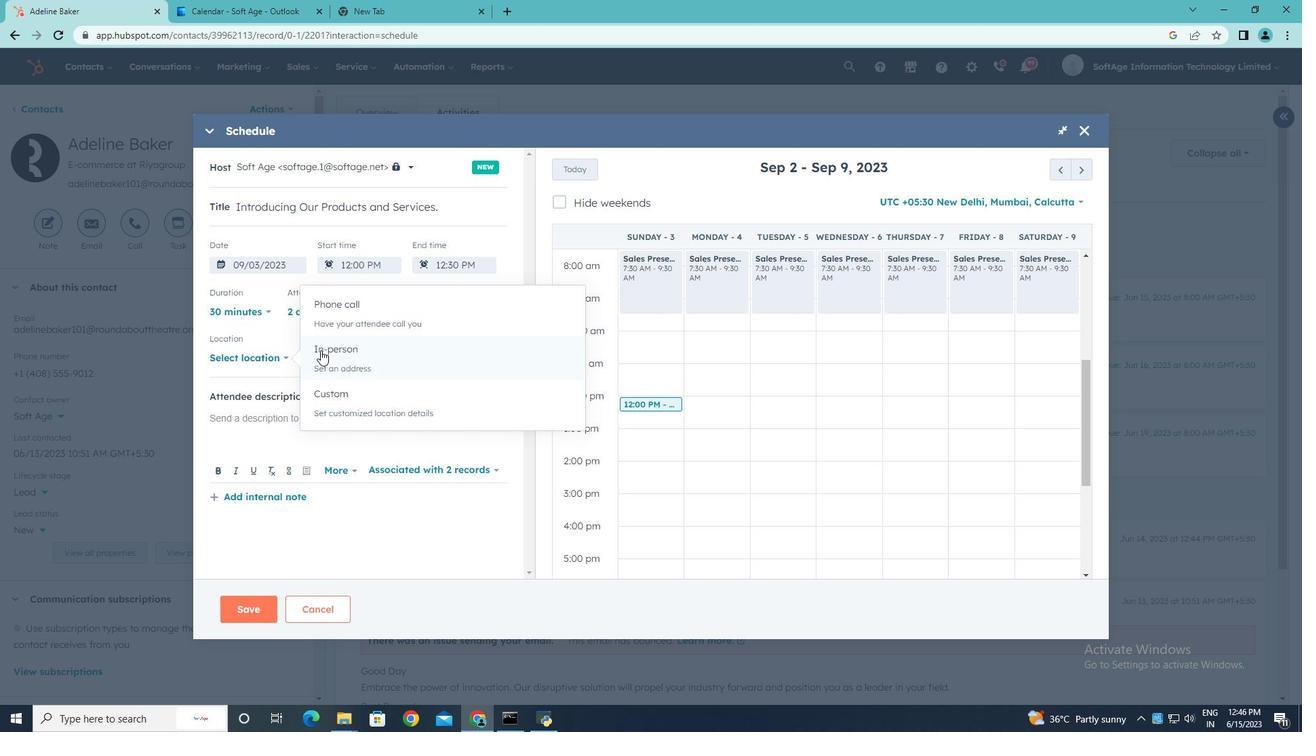 
Action: Mouse moved to (293, 358)
Screenshot: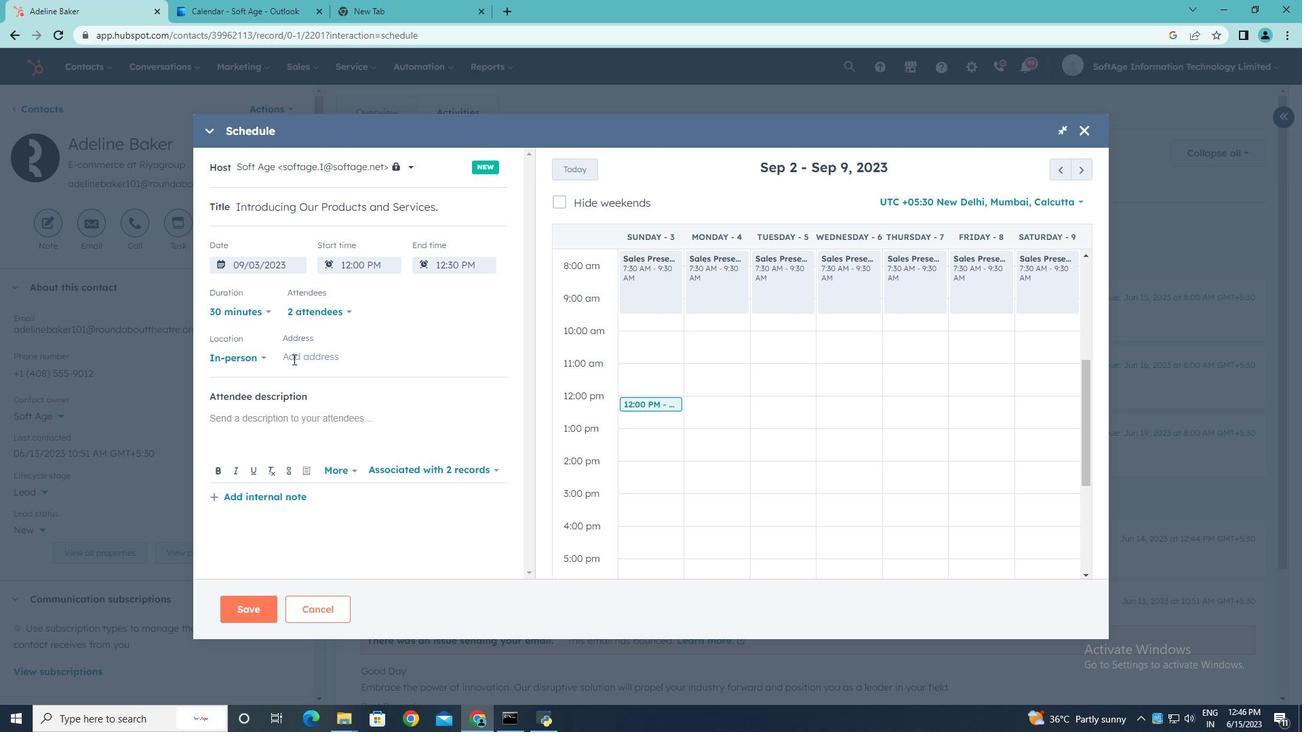 
Action: Mouse pressed left at (293, 358)
Screenshot: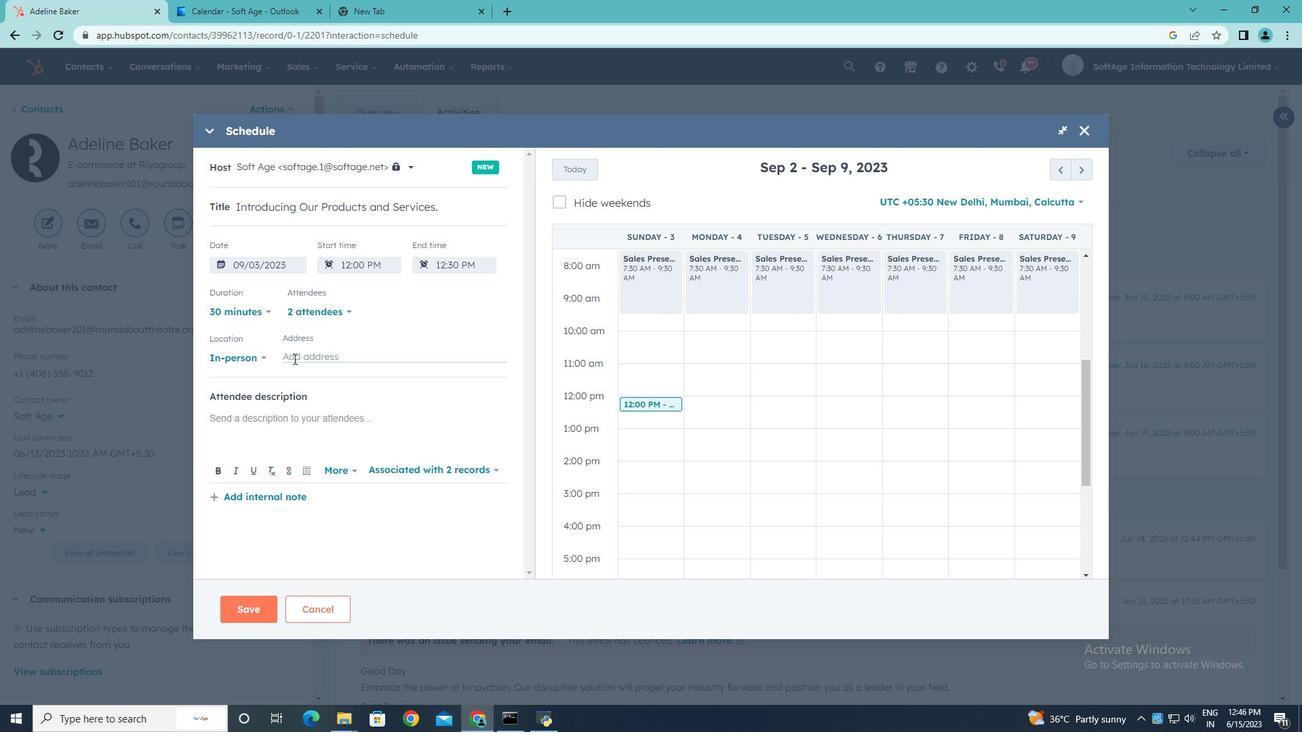 
Action: Key pressed <Key.shift>New<Key.space><Key.shift>York
Screenshot: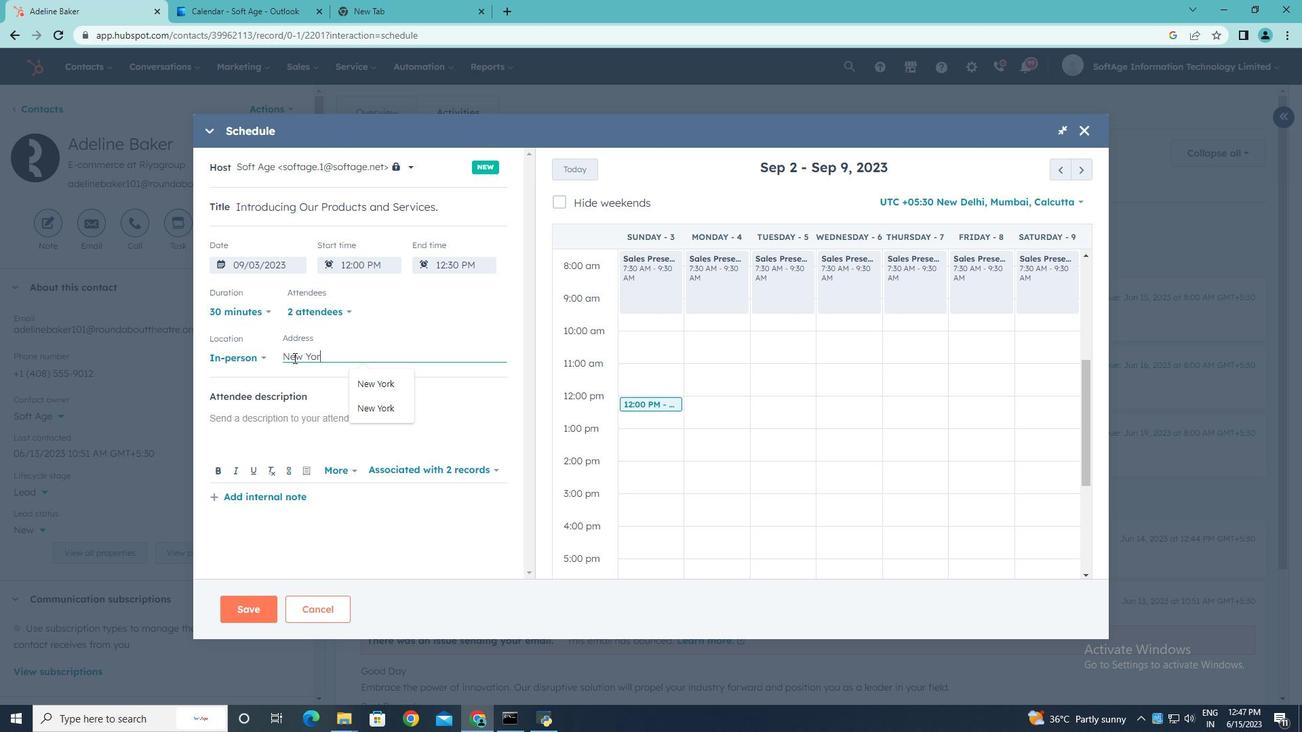 
Action: Mouse moved to (280, 415)
Screenshot: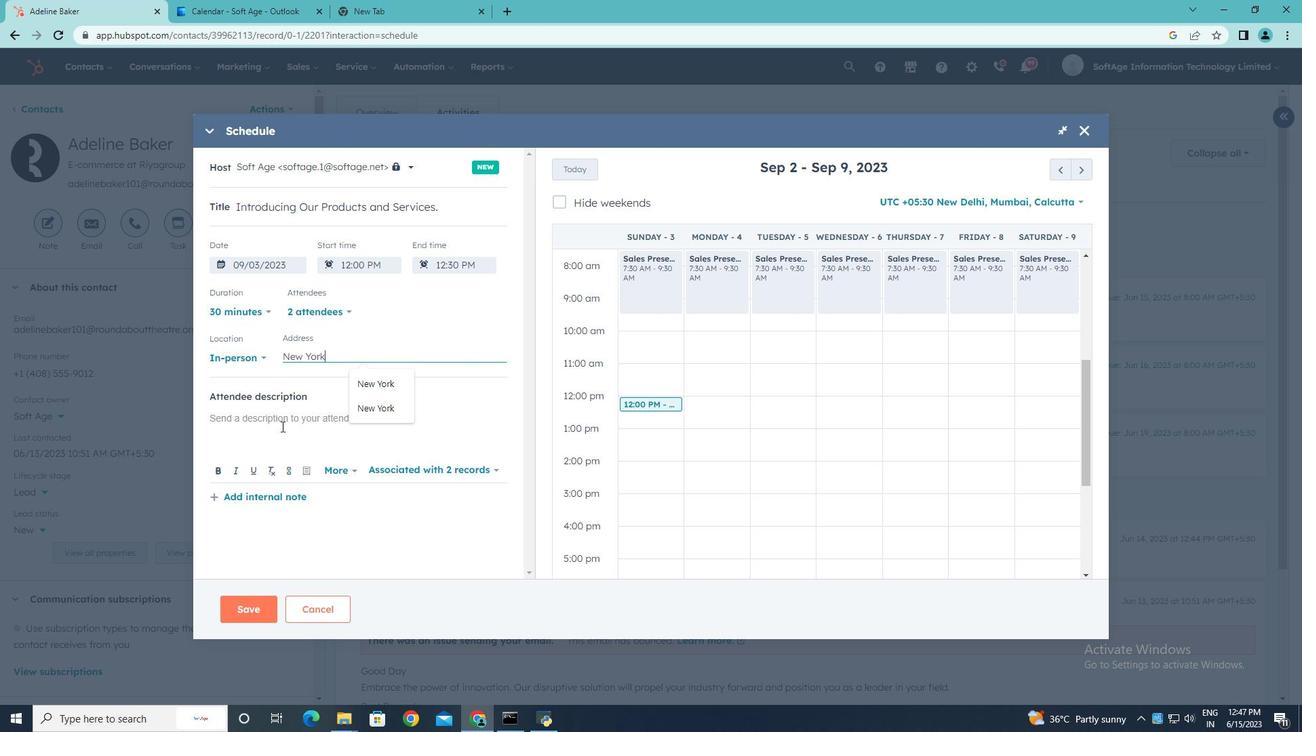 
Action: Mouse pressed left at (280, 415)
Screenshot: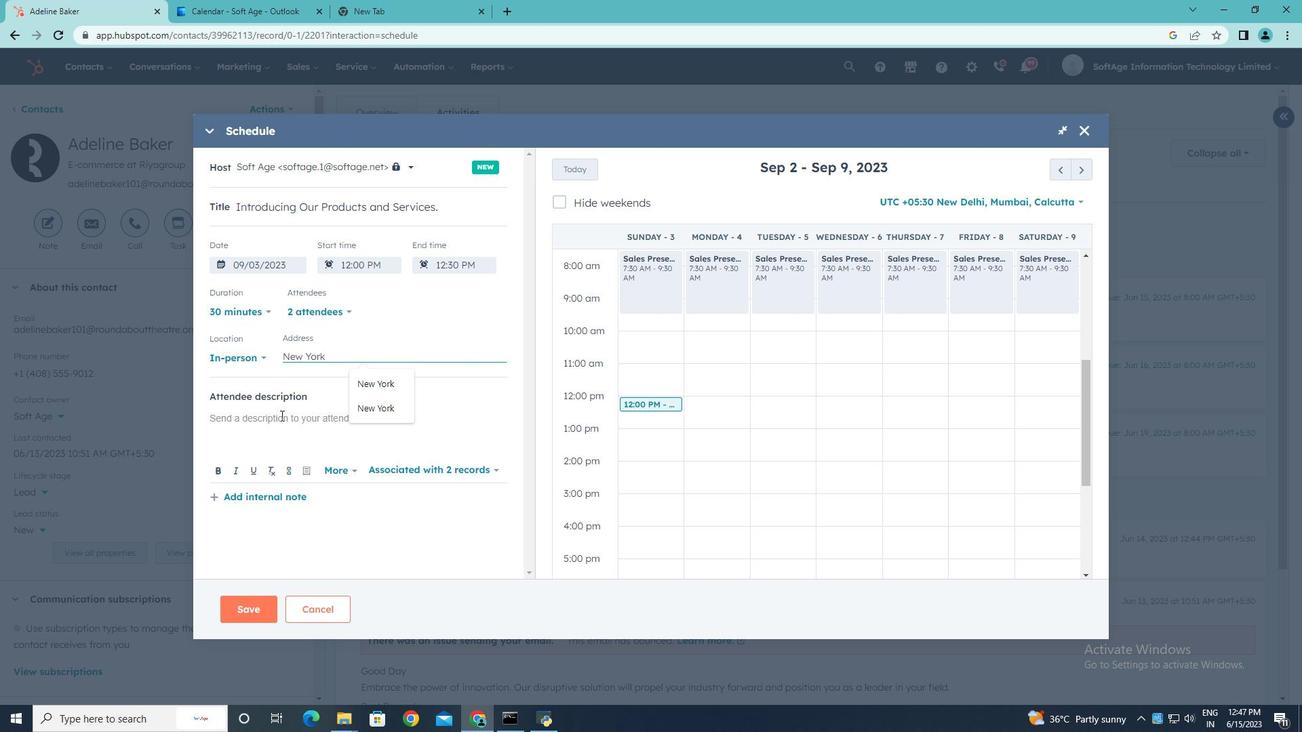 
Action: Key pressed <Key.shift>Kindly<Key.space>join<Key.space>this<Key.space>meeting<Key.space>to<Key.space>understand<Key.space><Key.shift><Key.shift>Product<Key.space><Key.shift>Demo<Key.space>and<Key.space><Key.shift>Service<Key.space><Key.shift><Key.shift>Prestation..
Screenshot: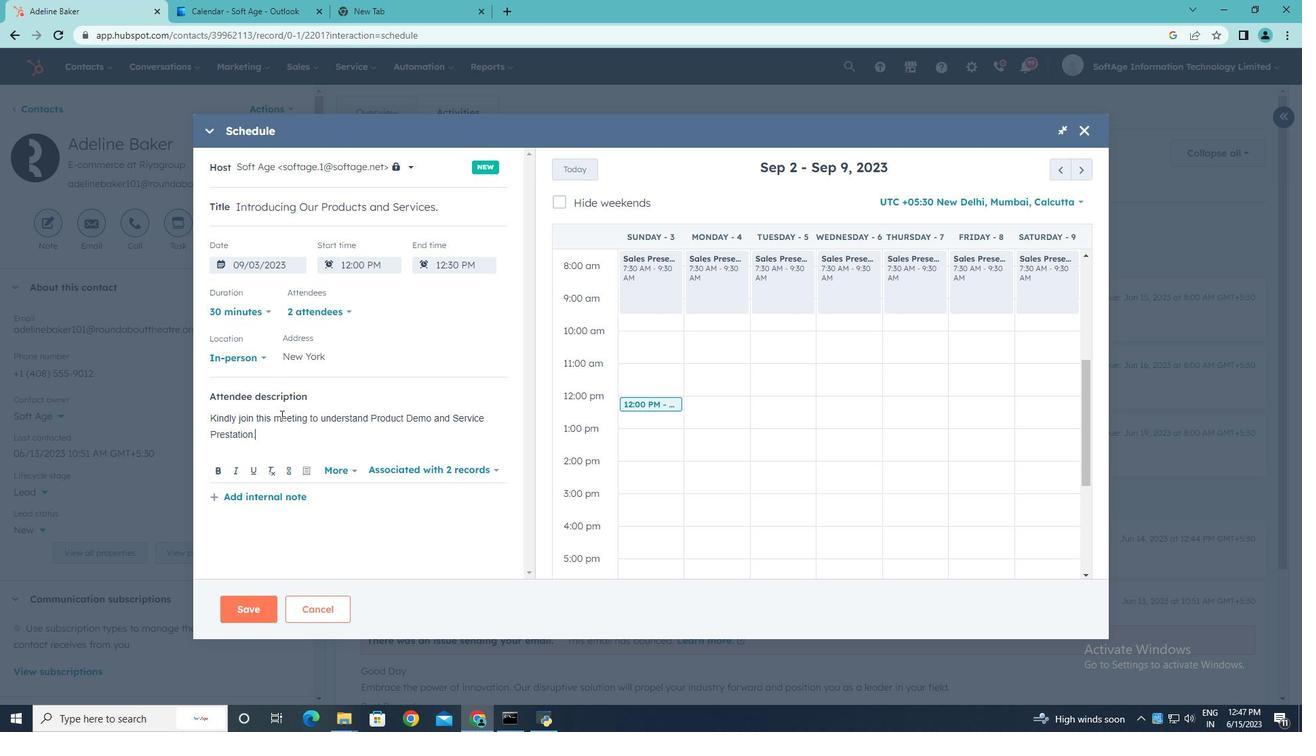 
Action: Mouse moved to (257, 607)
Screenshot: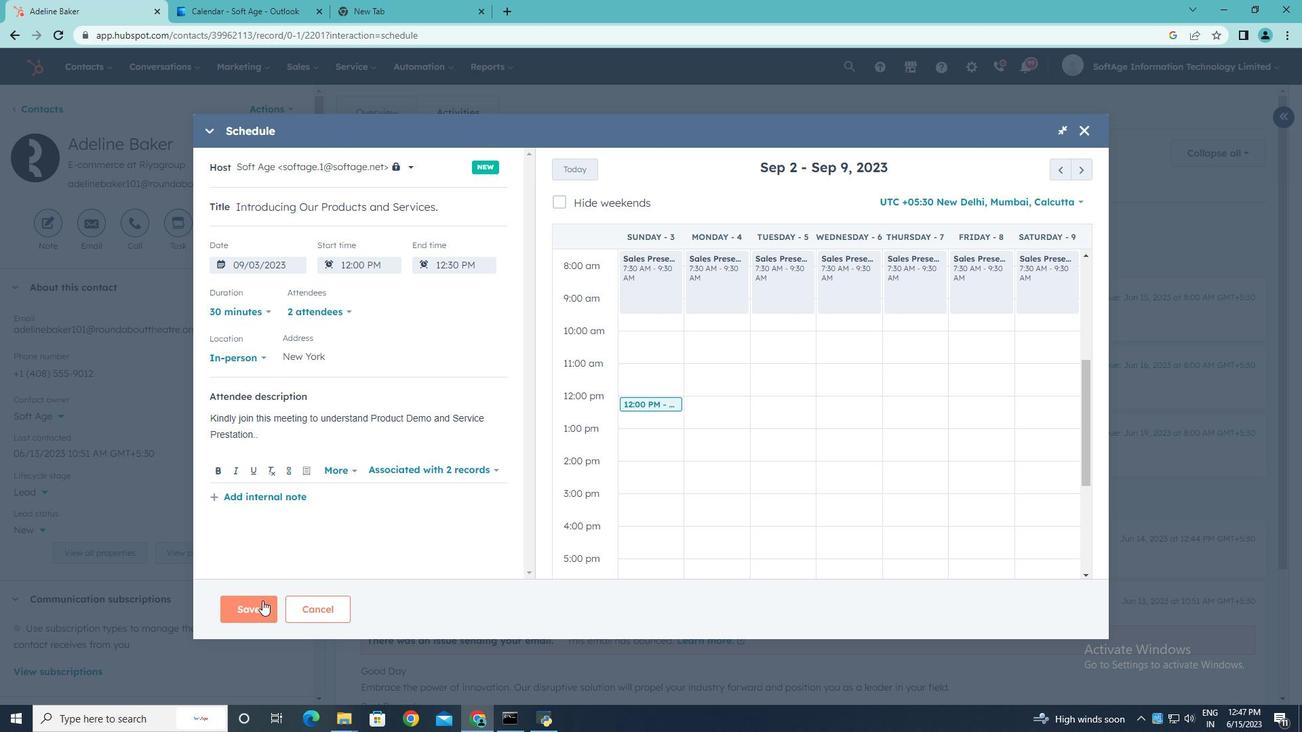 
Action: Mouse pressed left at (257, 607)
Screenshot: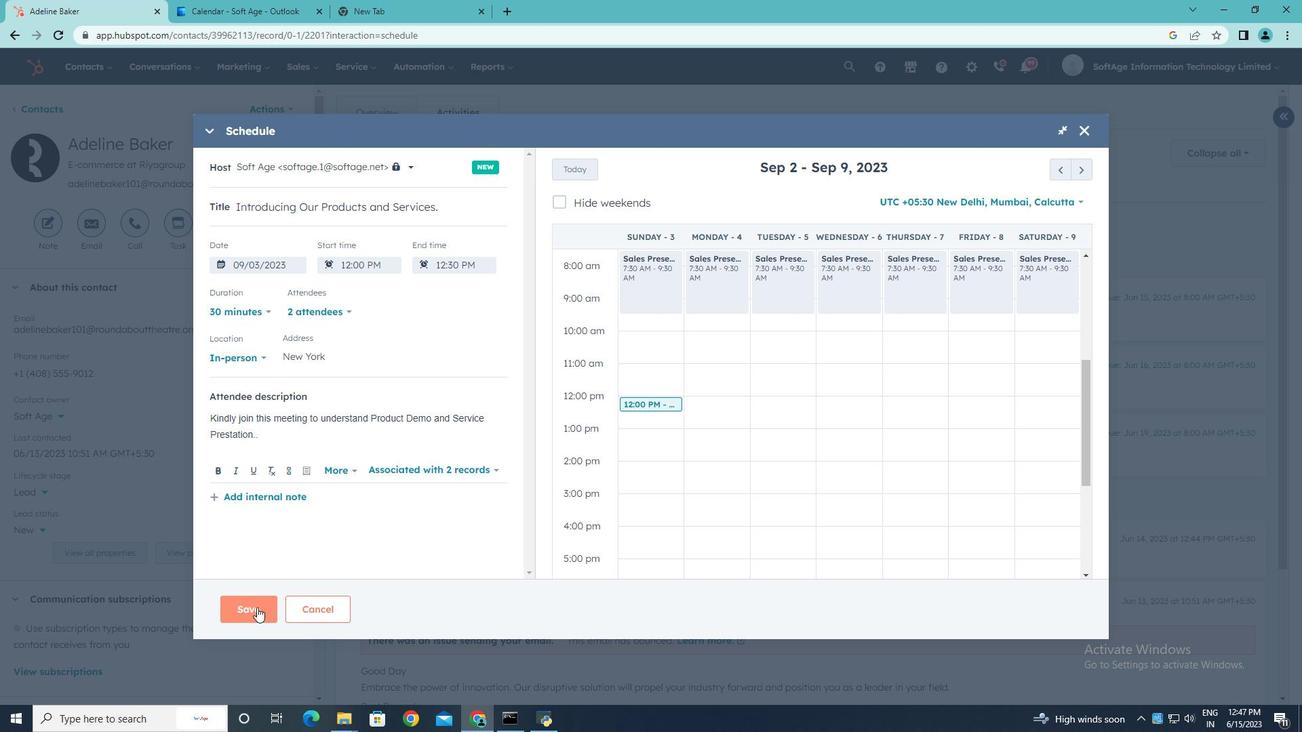 
Action: Mouse moved to (257, 605)
Screenshot: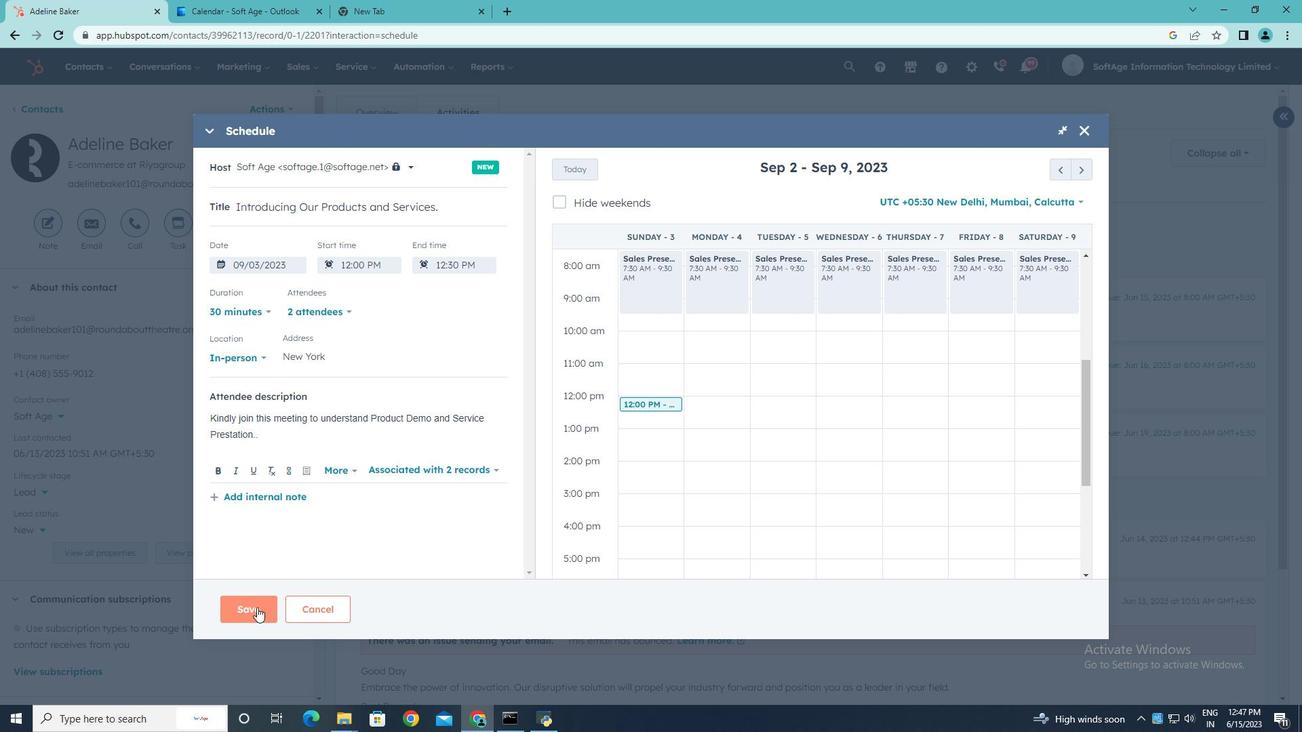 
